 Task:  Click on  Soccer In the  Soccer League click on  Pick Sheet Your name Josephine Rodriguez Team name Minnesota United and  Email softage.1@softage.net Game 1 Montreal Game 2 NYFC Game 3 Orlando City Game 4 Houston Game 5 Minnesota United Game 6 San Jose Game 7 Nashville SC Game 8 New England Game 9 Philadelphia Game 10 DC United Game 11 Toronto FC Game 12 Inter Milan Game 13 Austin Game 14 LA Galaxy Game 15 Vancouver Game16 Seattle In Tie Breaker choose Minnesota United Submit pick sheet
Action: Mouse moved to (591, 481)
Screenshot: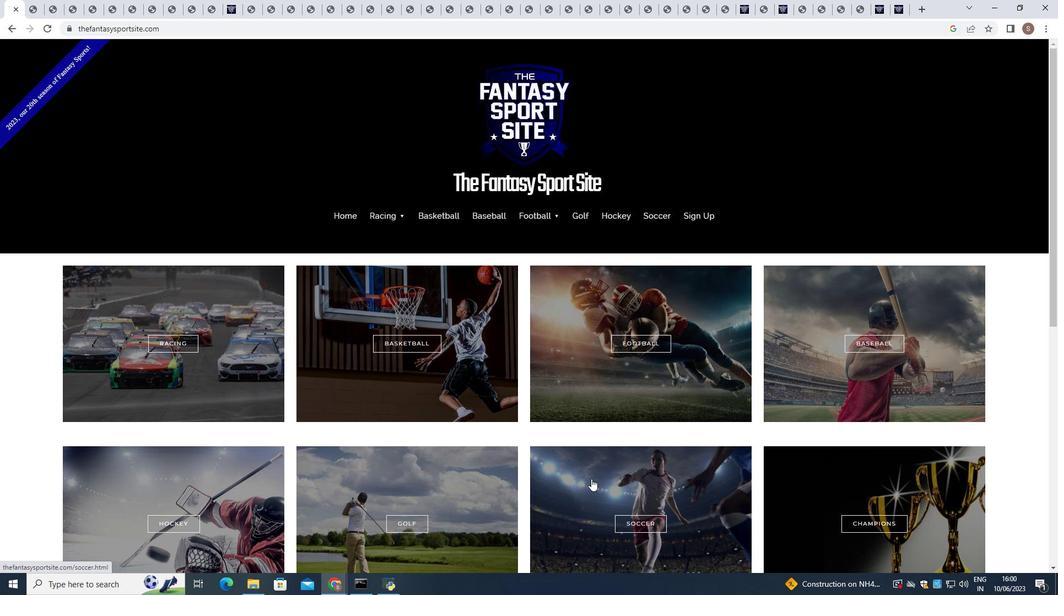 
Action: Mouse pressed left at (591, 481)
Screenshot: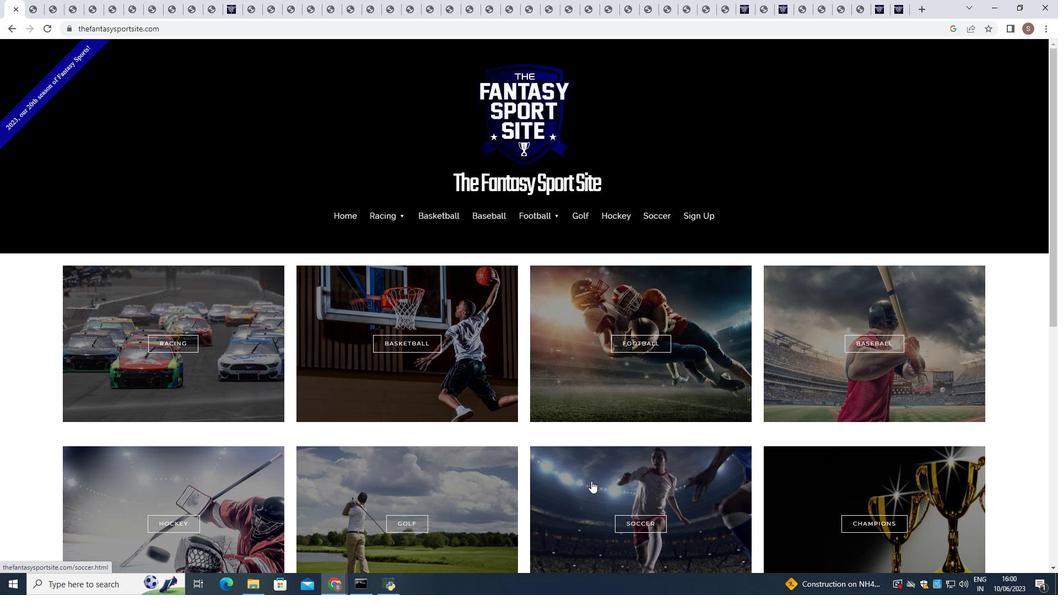 
Action: Mouse moved to (560, 399)
Screenshot: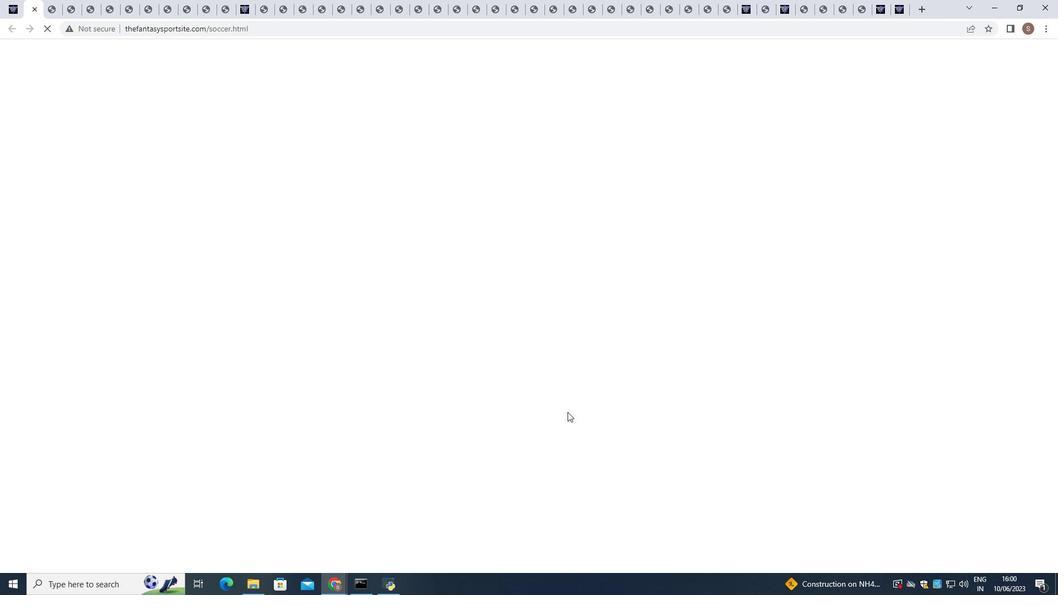 
Action: Mouse scrolled (560, 399) with delta (0, 0)
Screenshot: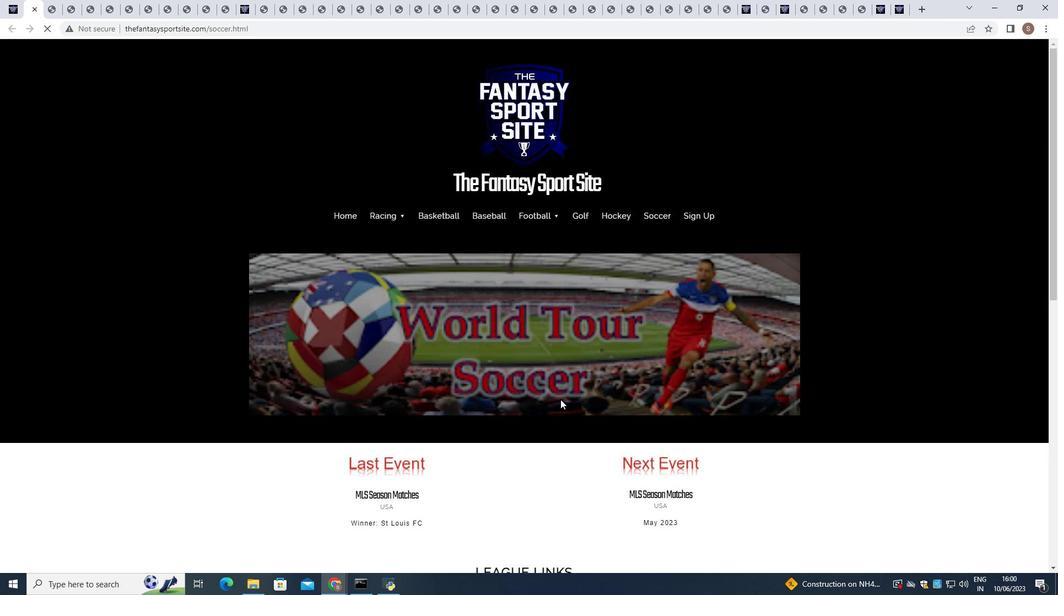 
Action: Mouse scrolled (560, 399) with delta (0, 0)
Screenshot: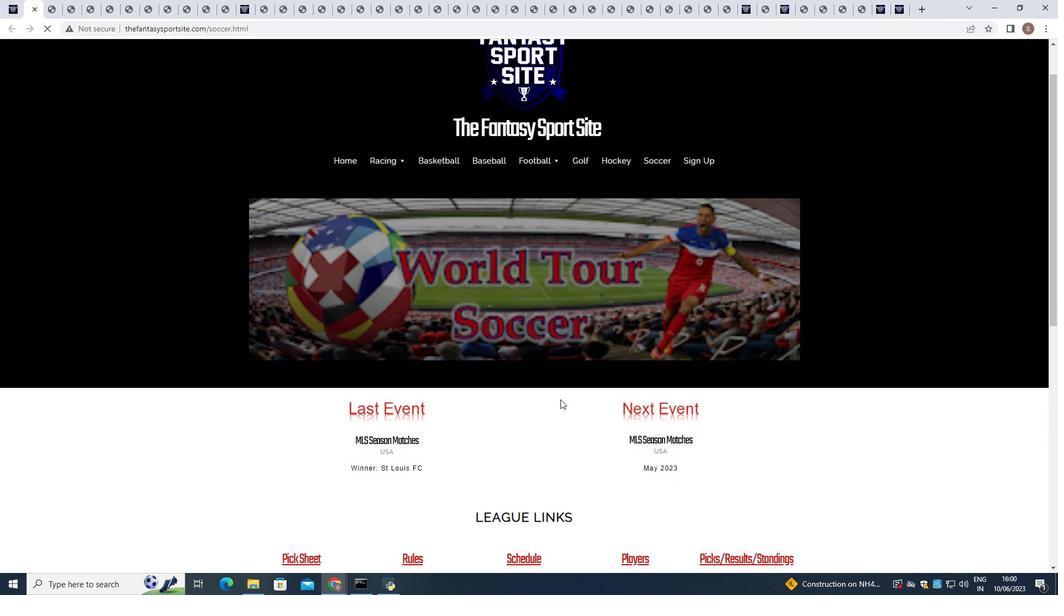 
Action: Mouse scrolled (560, 399) with delta (0, 0)
Screenshot: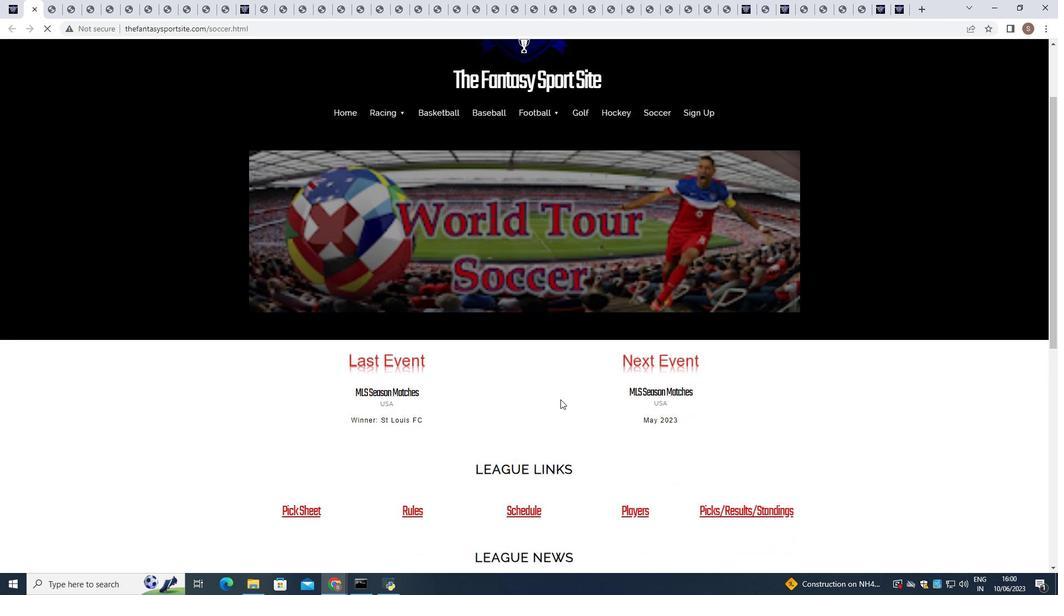 
Action: Mouse moved to (302, 444)
Screenshot: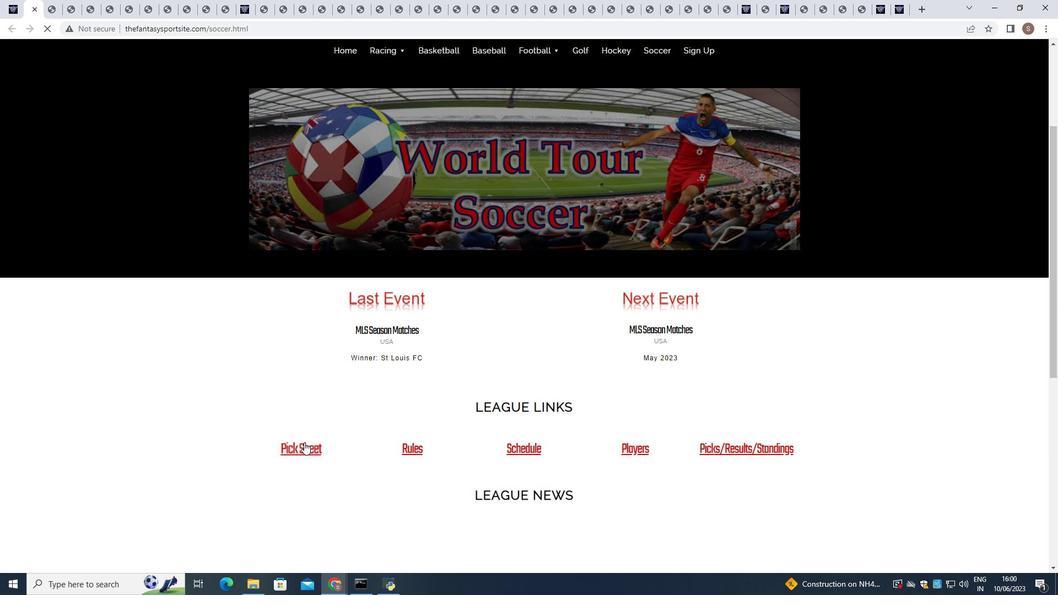 
Action: Mouse pressed left at (302, 444)
Screenshot: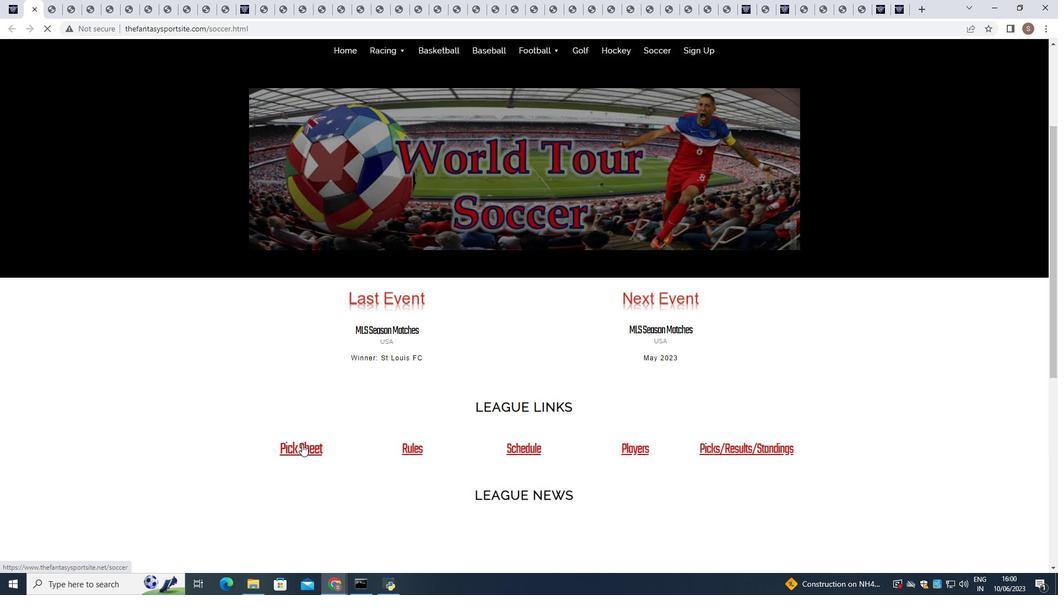 
Action: Mouse moved to (393, 427)
Screenshot: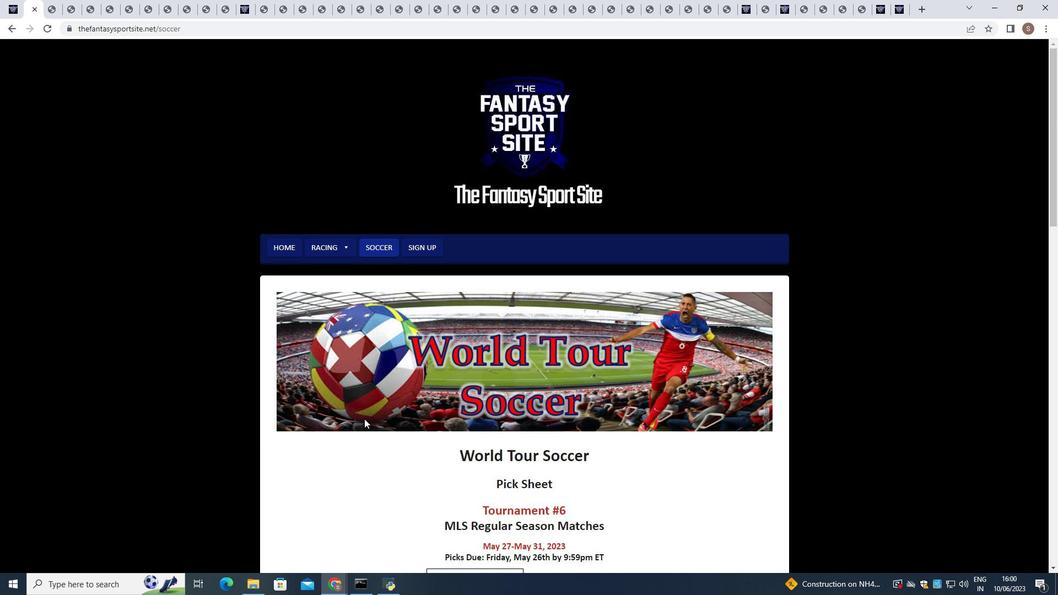 
Action: Mouse scrolled (393, 427) with delta (0, 0)
Screenshot: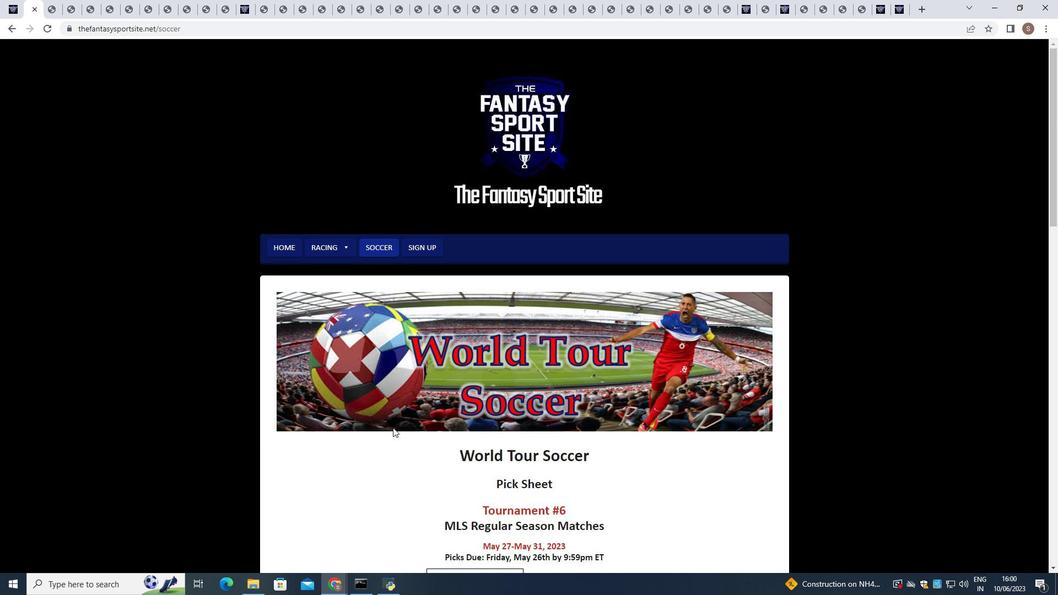 
Action: Mouse scrolled (393, 427) with delta (0, 0)
Screenshot: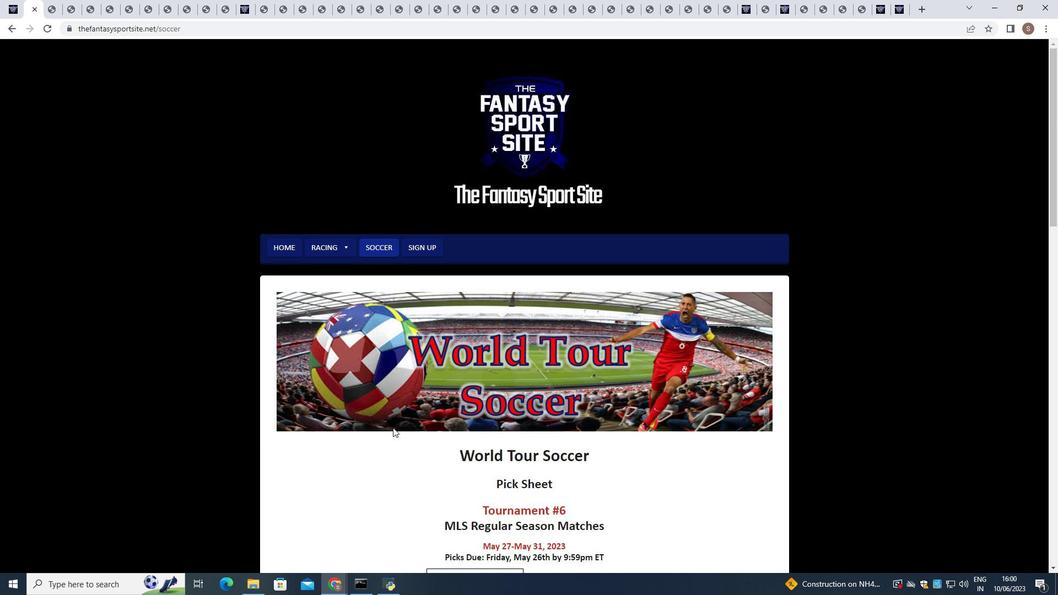 
Action: Mouse moved to (393, 429)
Screenshot: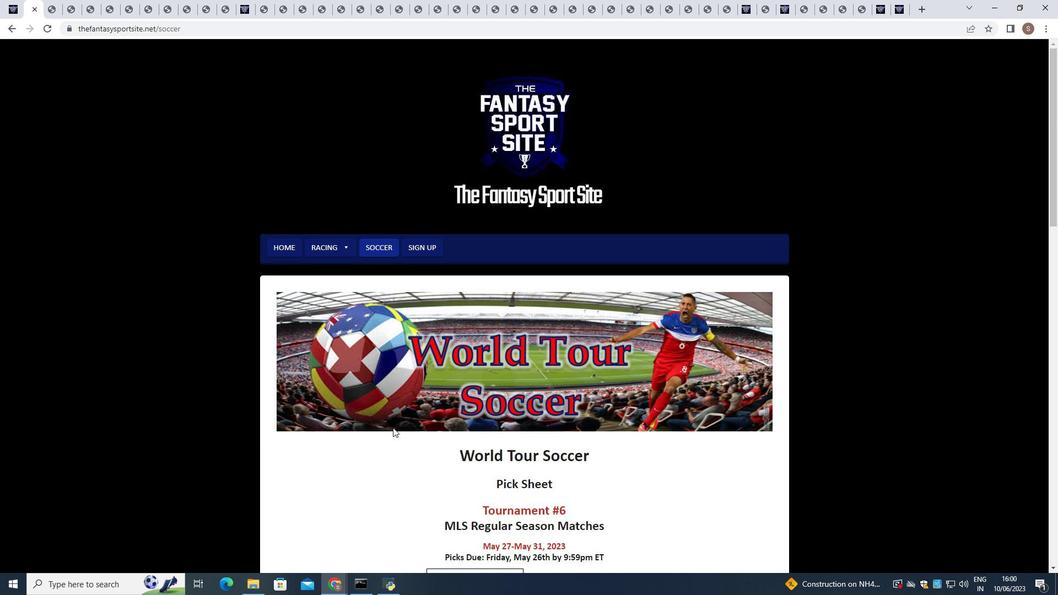 
Action: Mouse scrolled (393, 428) with delta (0, 0)
Screenshot: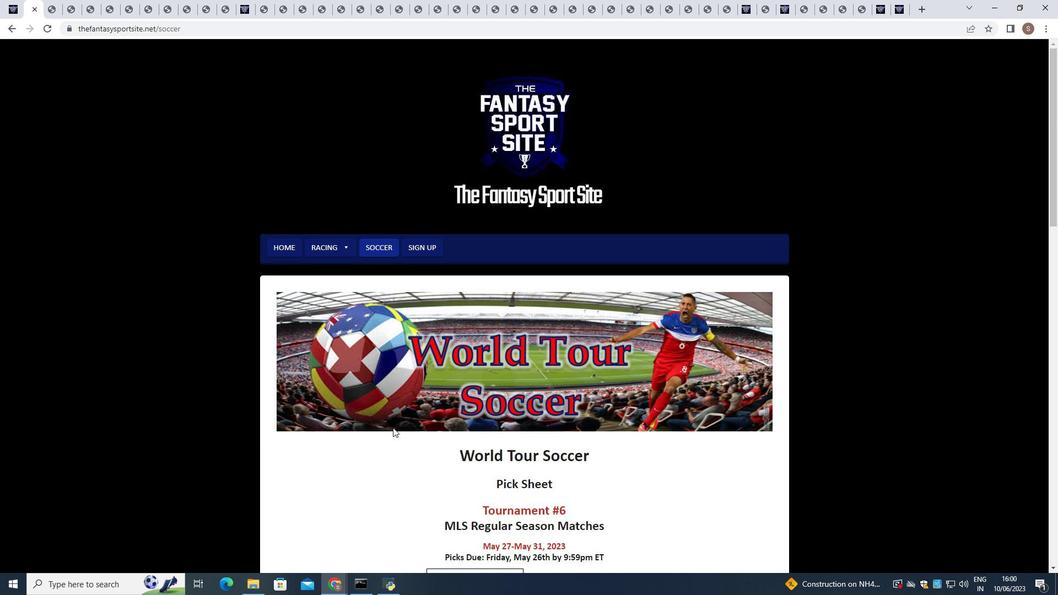 
Action: Mouse scrolled (393, 428) with delta (0, 0)
Screenshot: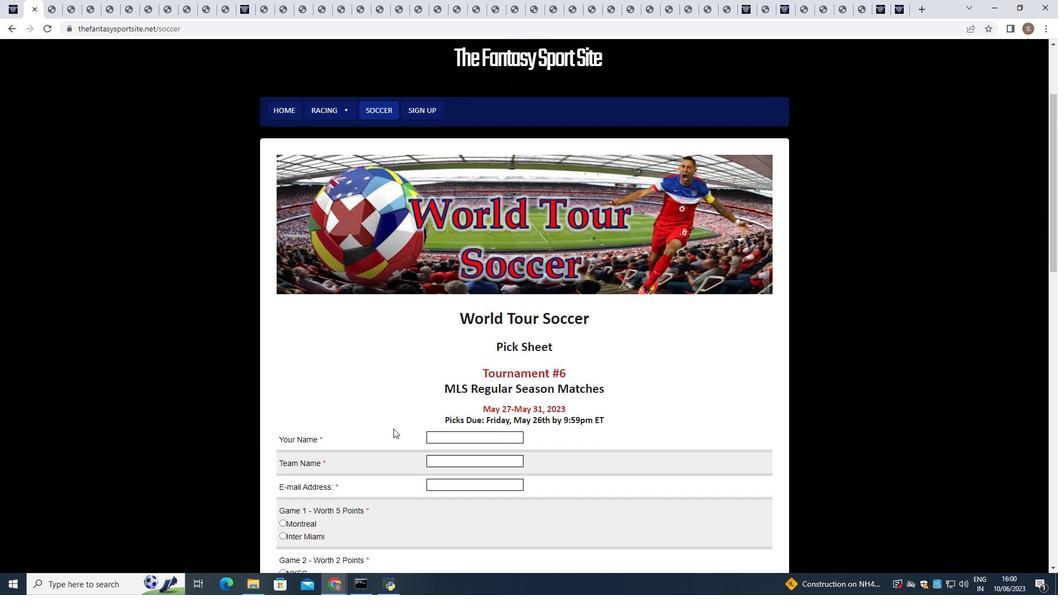 
Action: Mouse moved to (472, 354)
Screenshot: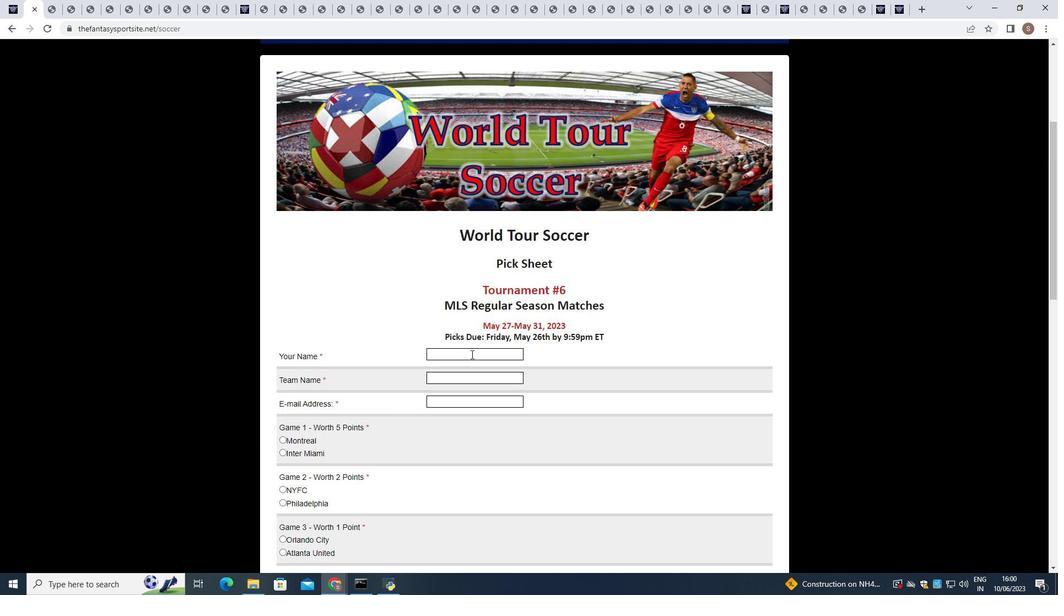 
Action: Mouse pressed left at (472, 354)
Screenshot: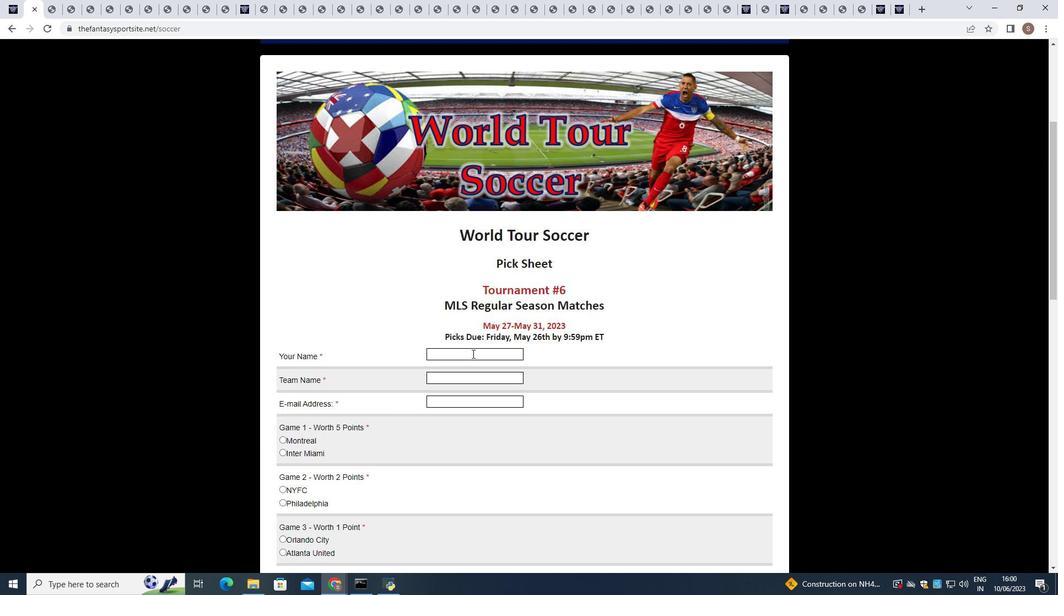 
Action: Key pressed <Key.shift>Josephine<Key.space><Key.shift>Rodriguez
Screenshot: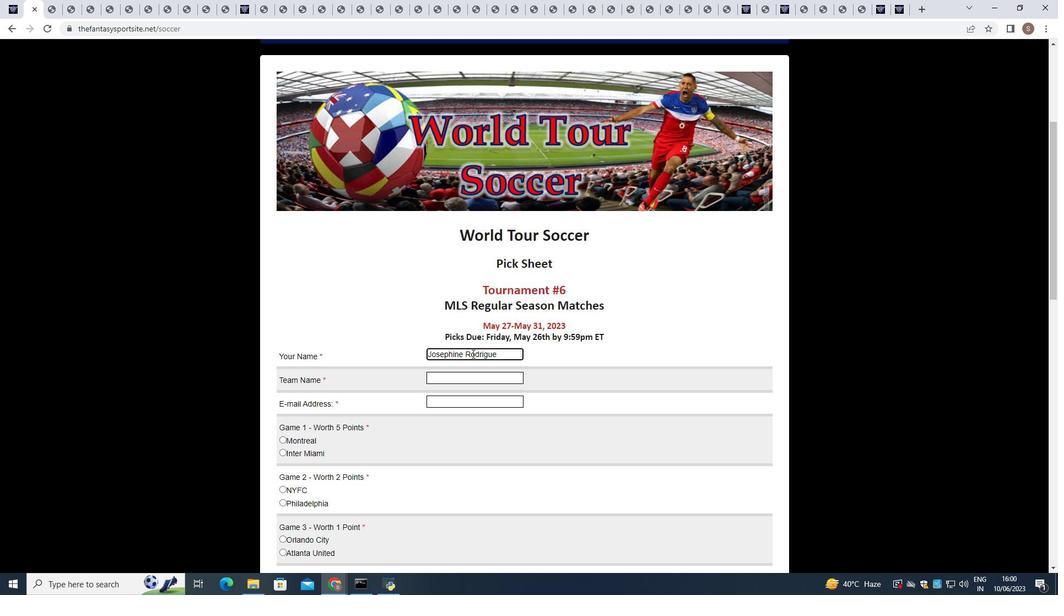 
Action: Mouse moved to (472, 376)
Screenshot: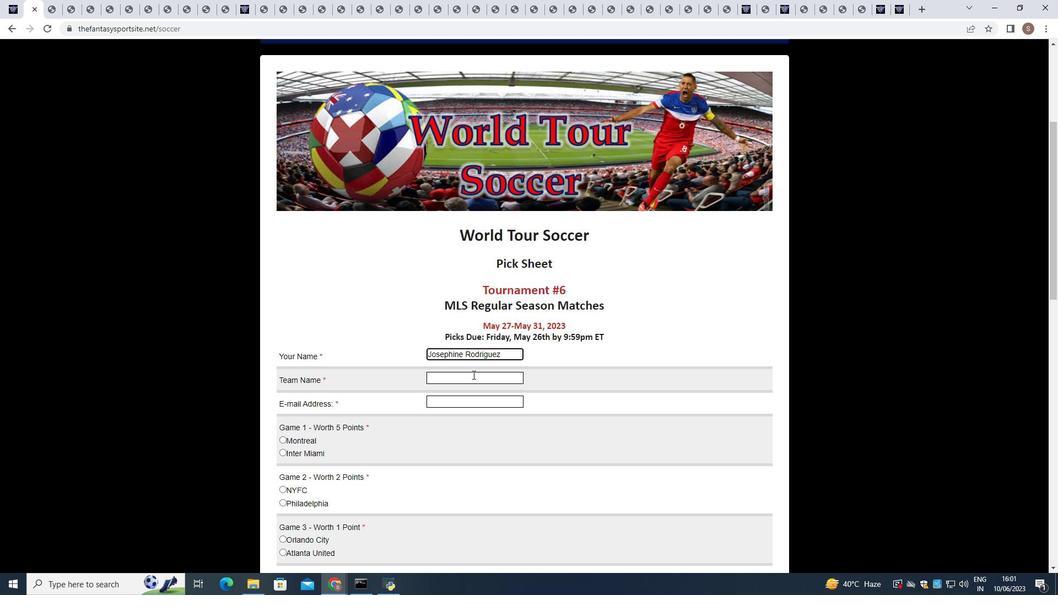 
Action: Mouse pressed left at (472, 376)
Screenshot: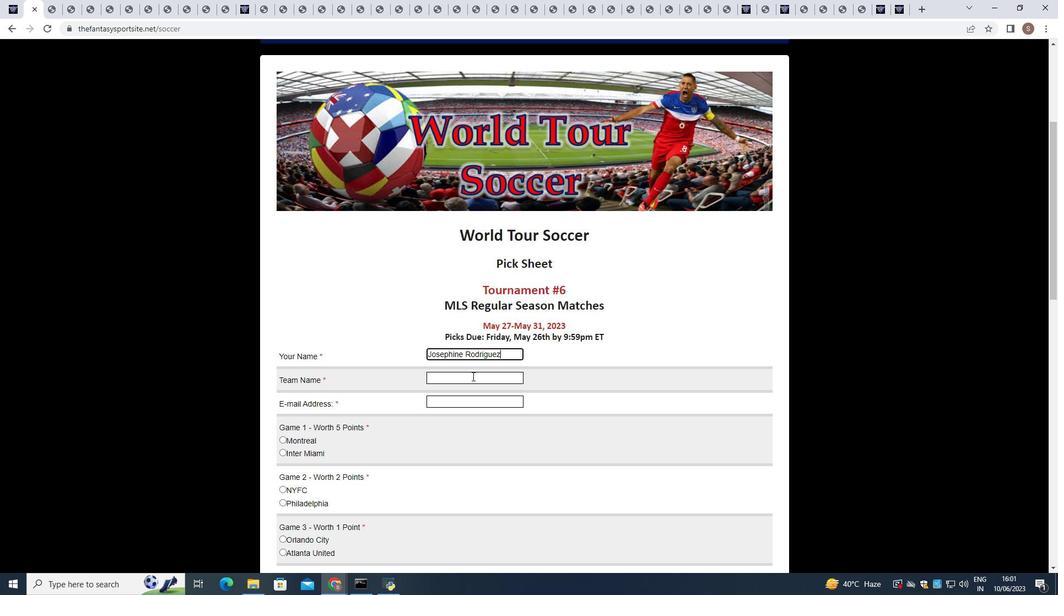 
Action: Key pressed <Key.shift>Minnesota<Key.space>
Screenshot: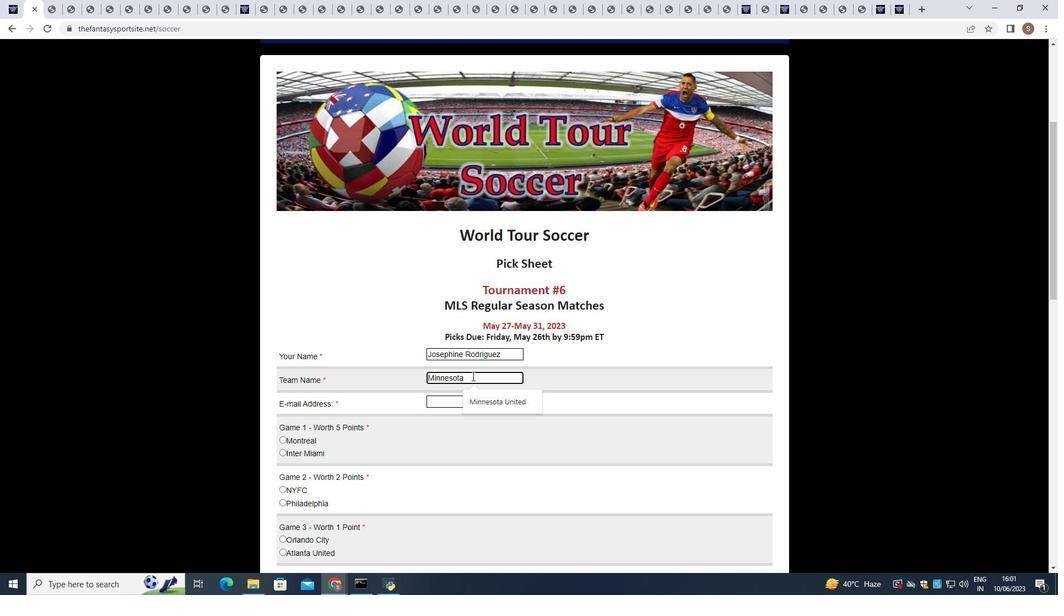
Action: Mouse moved to (474, 406)
Screenshot: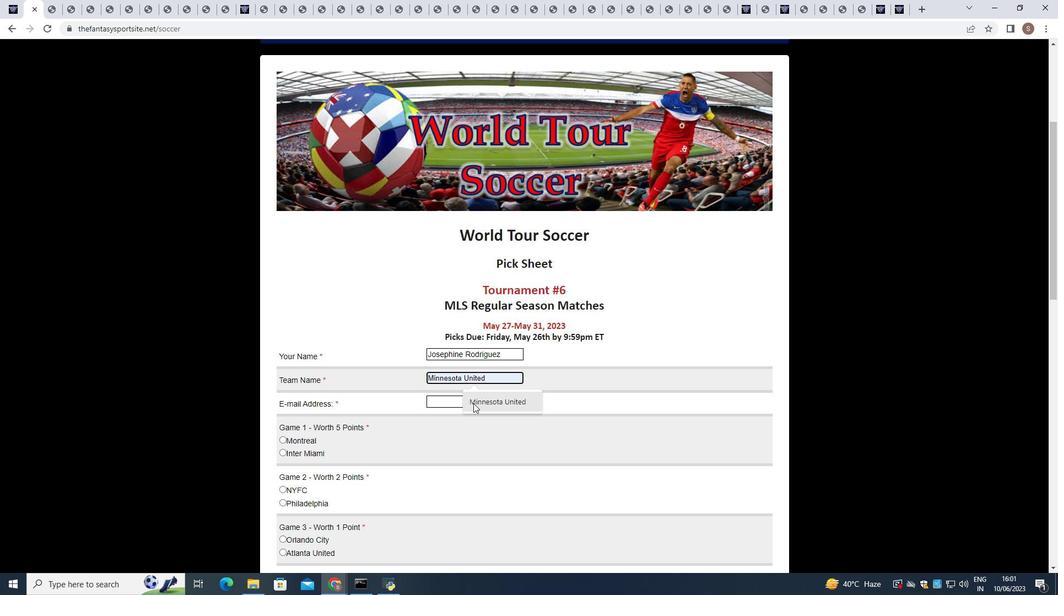 
Action: Mouse pressed left at (474, 406)
Screenshot: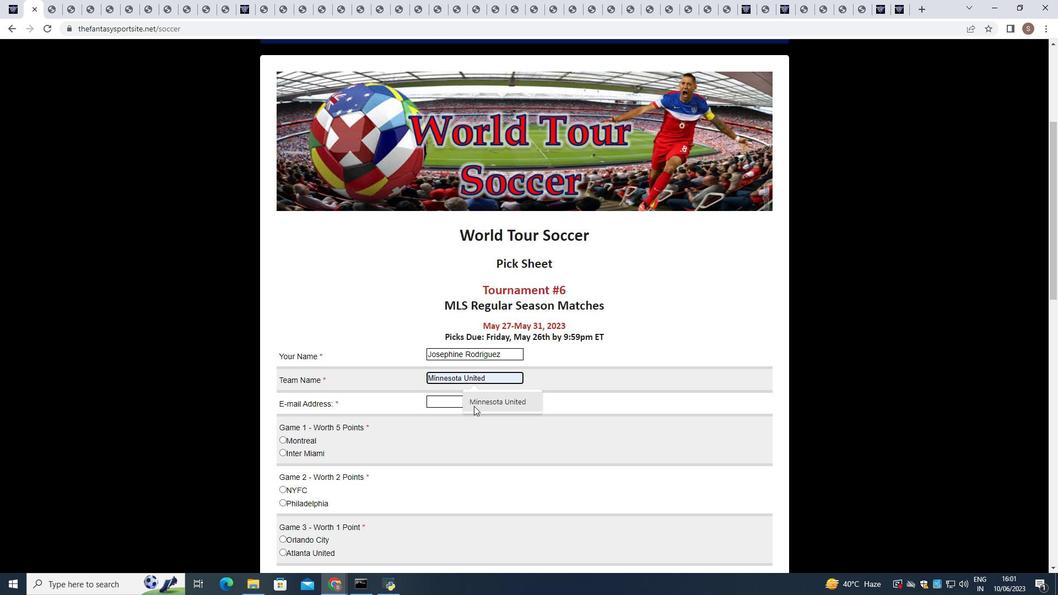 
Action: Mouse moved to (475, 403)
Screenshot: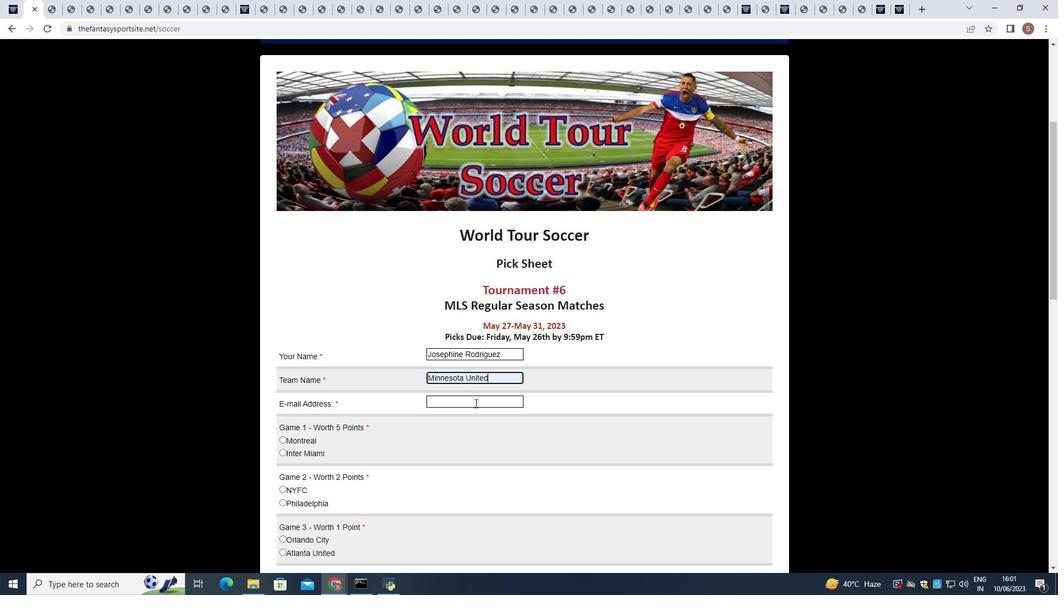
Action: Mouse pressed left at (475, 403)
Screenshot: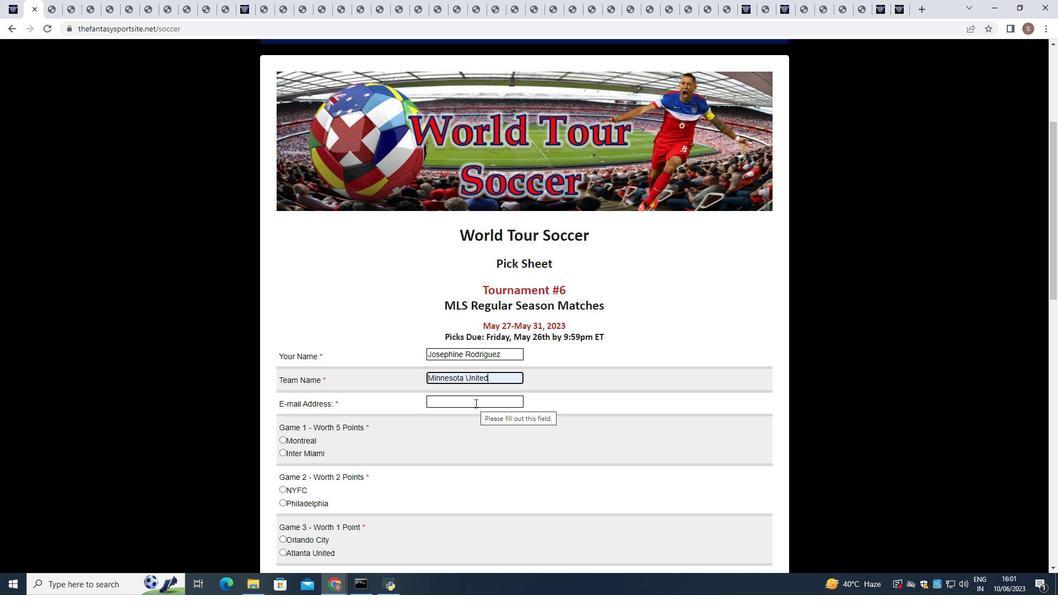 
Action: Key pressed softage.1
Screenshot: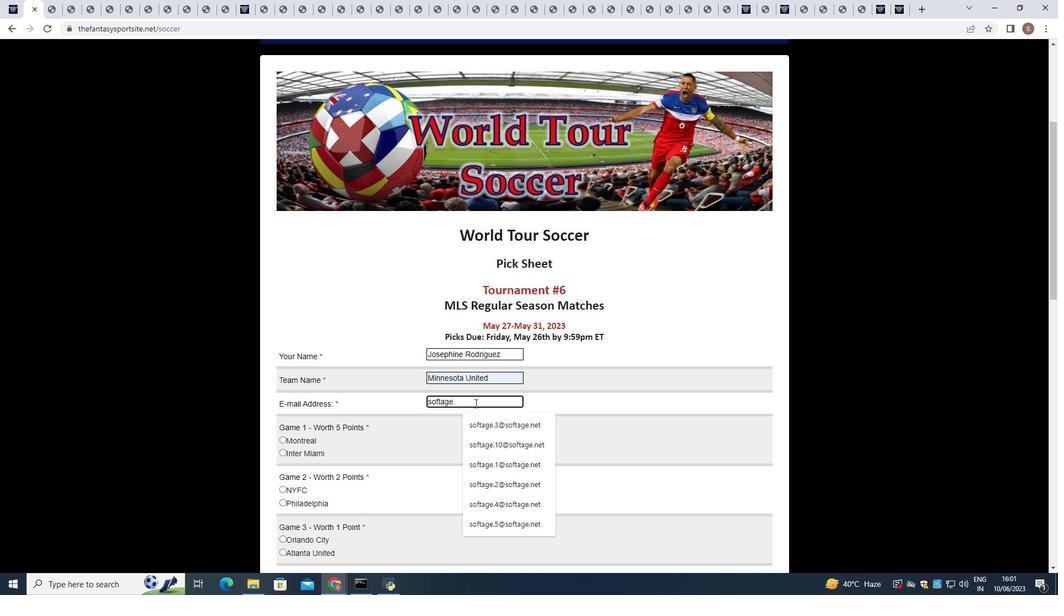 
Action: Mouse moved to (494, 448)
Screenshot: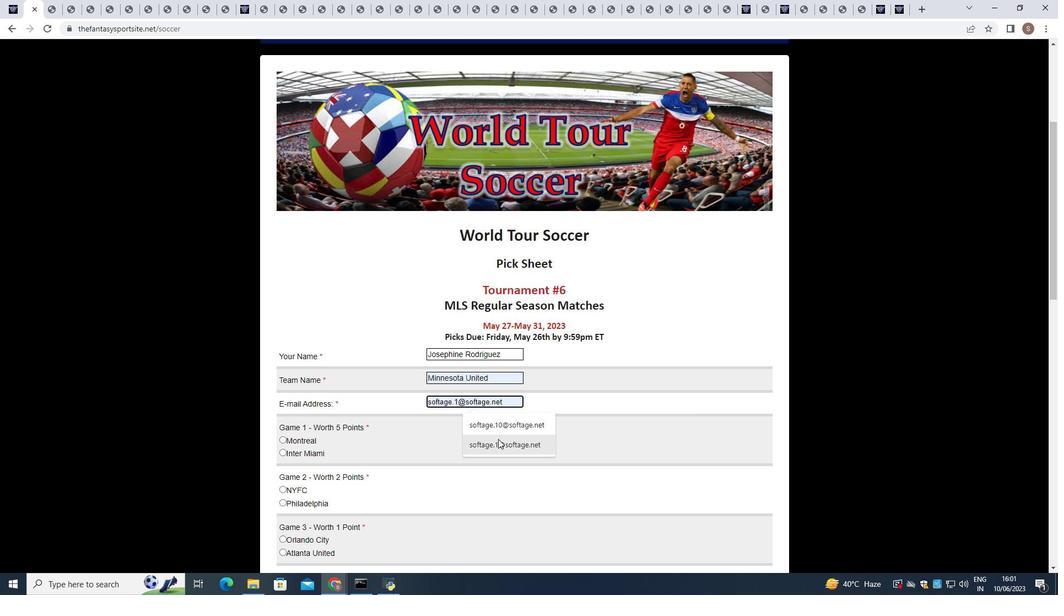 
Action: Mouse pressed left at (494, 448)
Screenshot: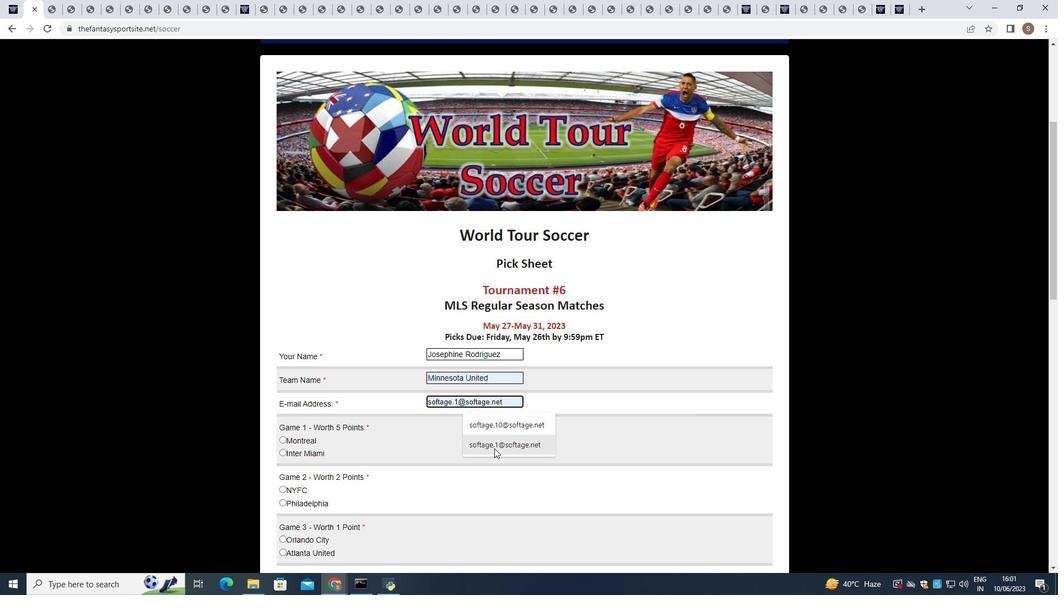 
Action: Mouse moved to (283, 441)
Screenshot: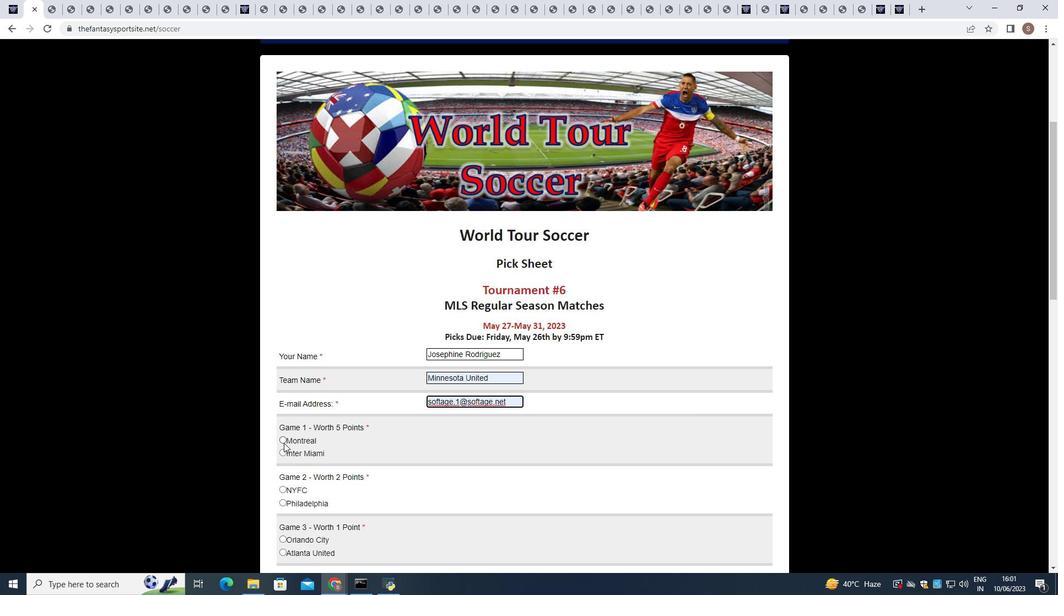 
Action: Mouse pressed left at (283, 441)
Screenshot: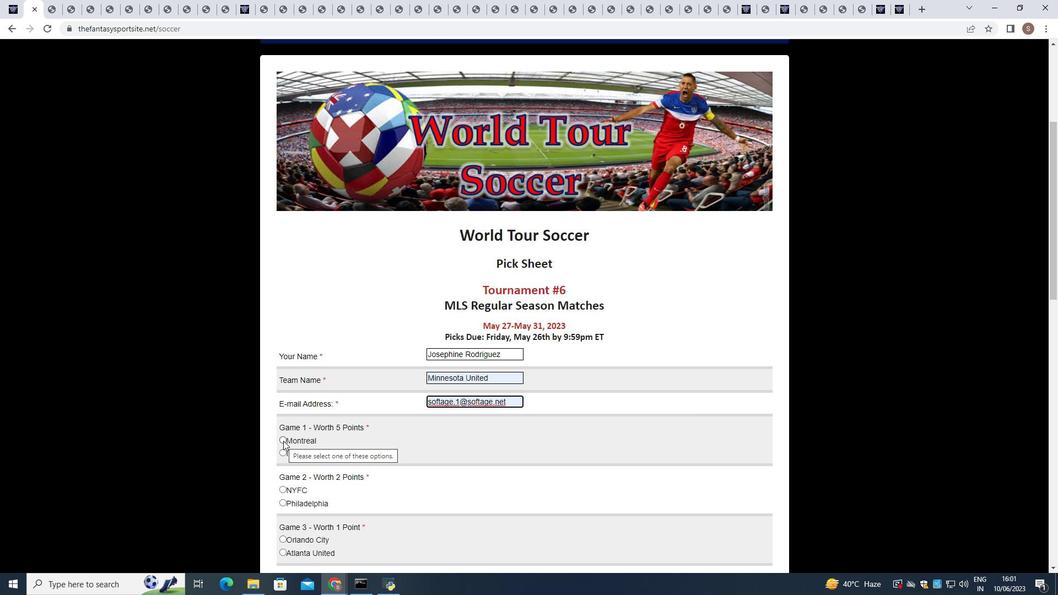 
Action: Mouse moved to (283, 489)
Screenshot: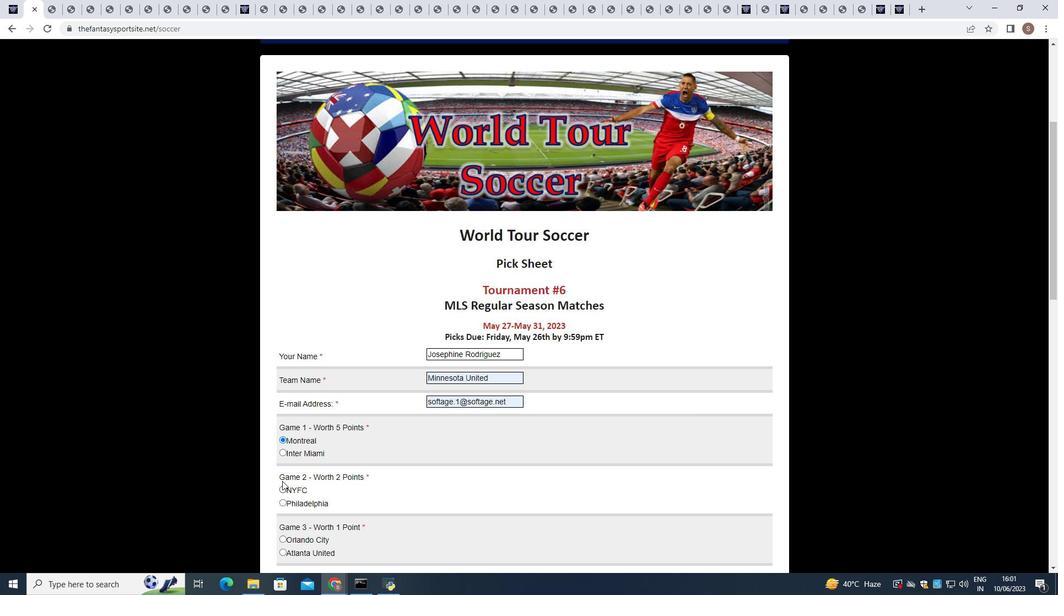 
Action: Mouse pressed left at (283, 489)
Screenshot: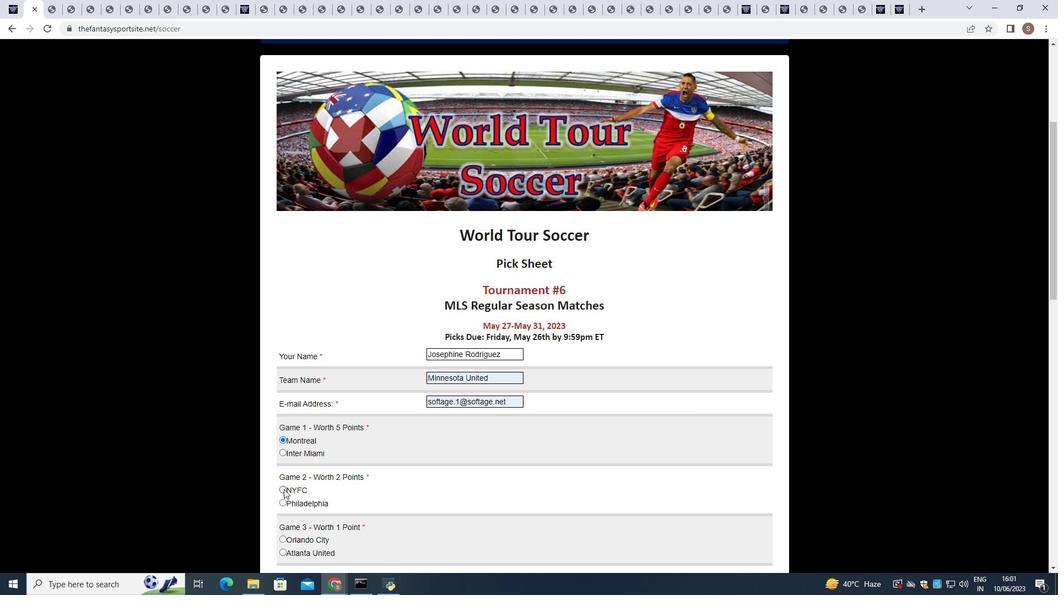 
Action: Mouse moved to (283, 540)
Screenshot: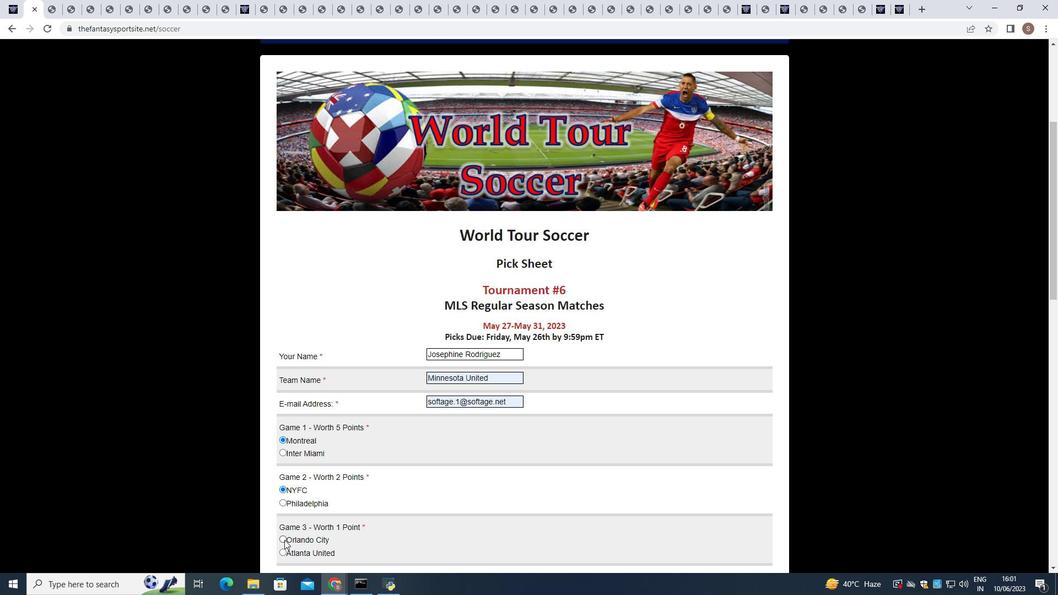 
Action: Mouse pressed left at (283, 540)
Screenshot: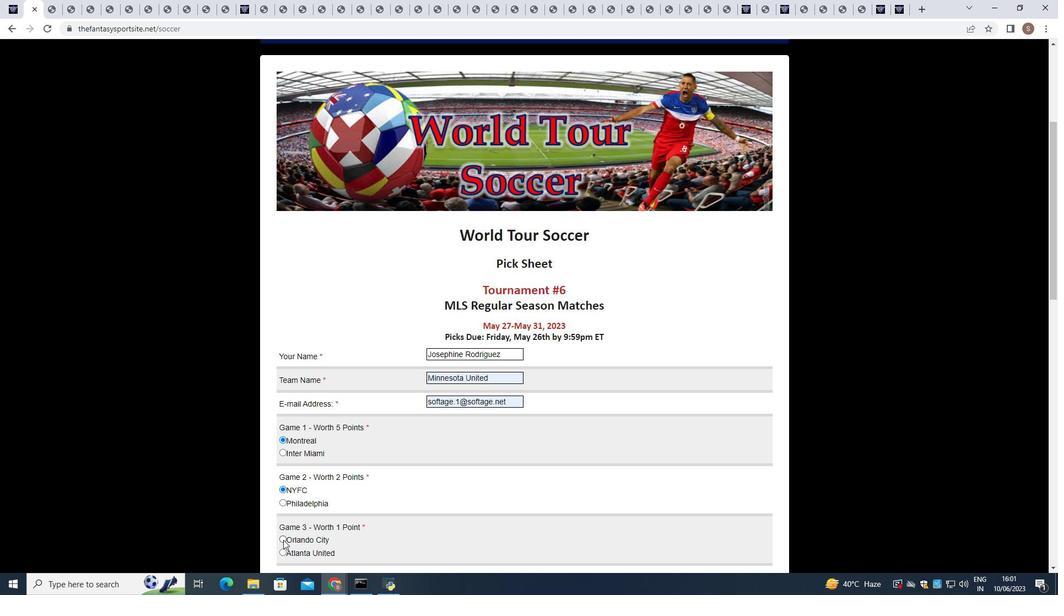 
Action: Mouse moved to (308, 521)
Screenshot: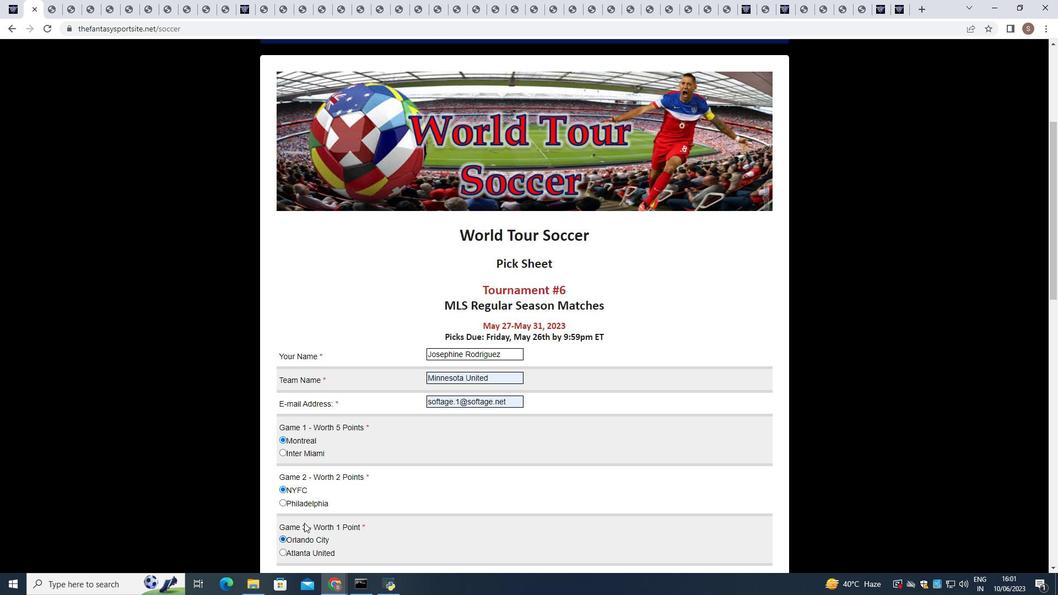 
Action: Mouse scrolled (308, 520) with delta (0, 0)
Screenshot: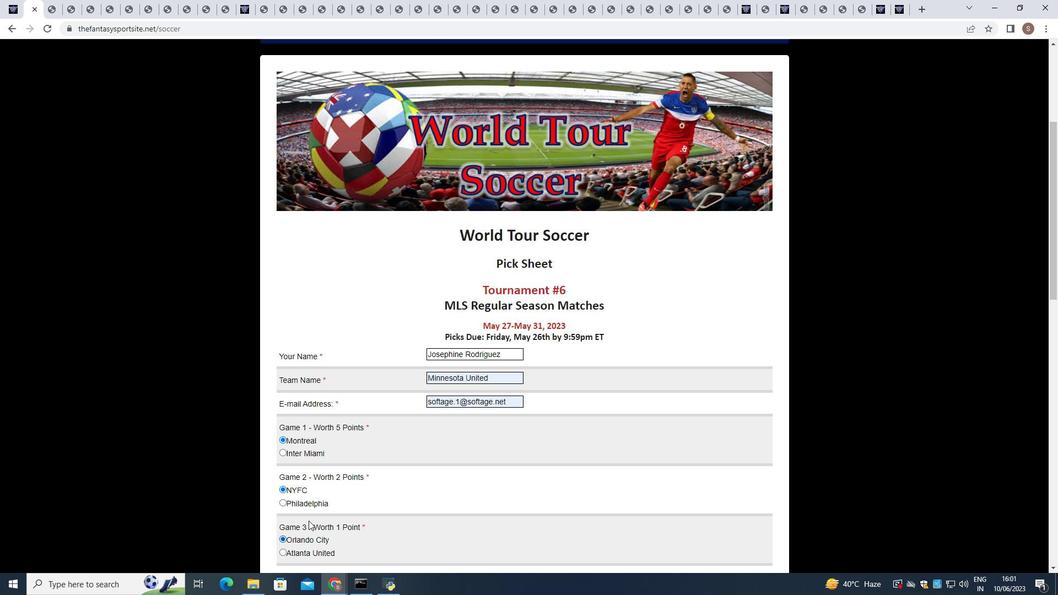 
Action: Mouse scrolled (308, 520) with delta (0, 0)
Screenshot: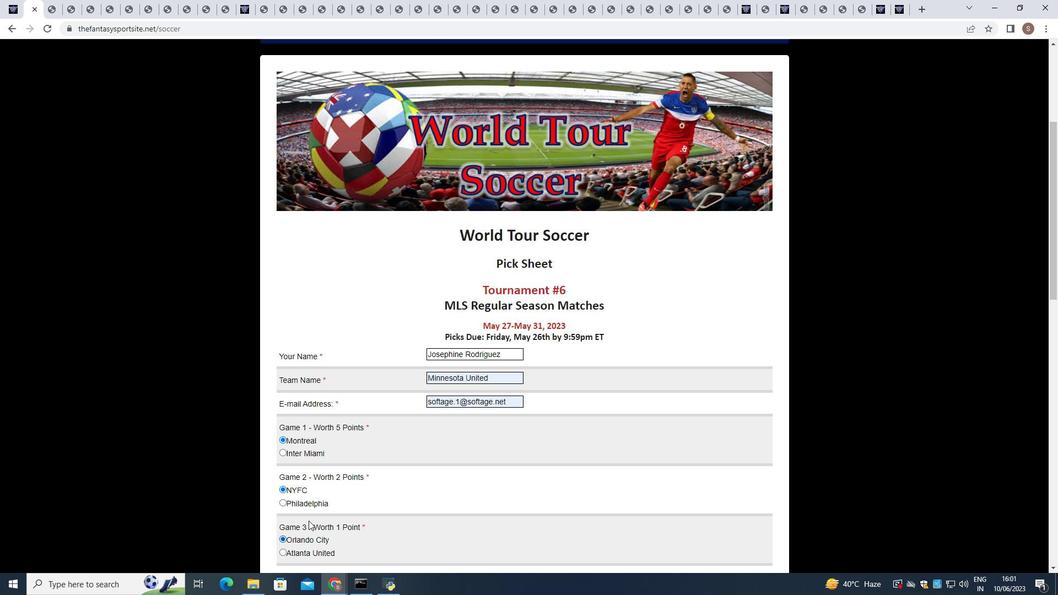 
Action: Mouse scrolled (308, 520) with delta (0, 0)
Screenshot: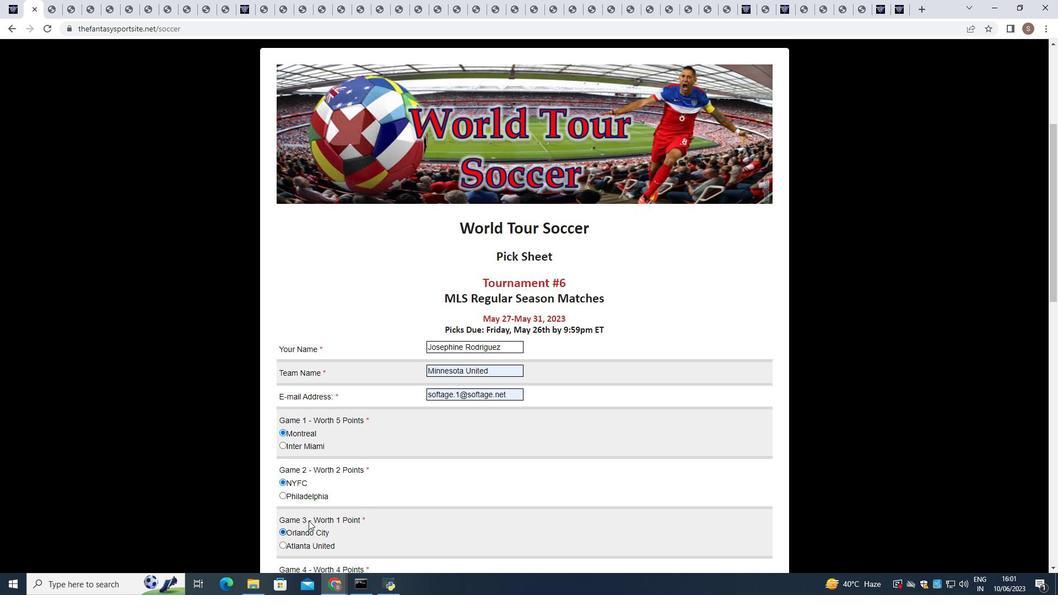 
Action: Mouse scrolled (308, 520) with delta (0, 0)
Screenshot: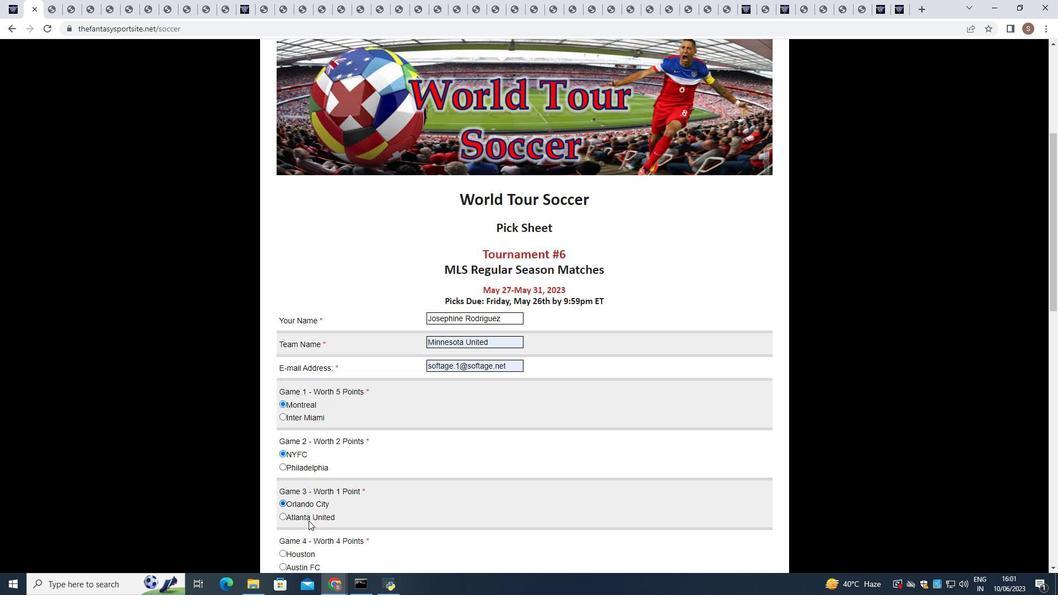 
Action: Mouse scrolled (308, 520) with delta (0, 0)
Screenshot: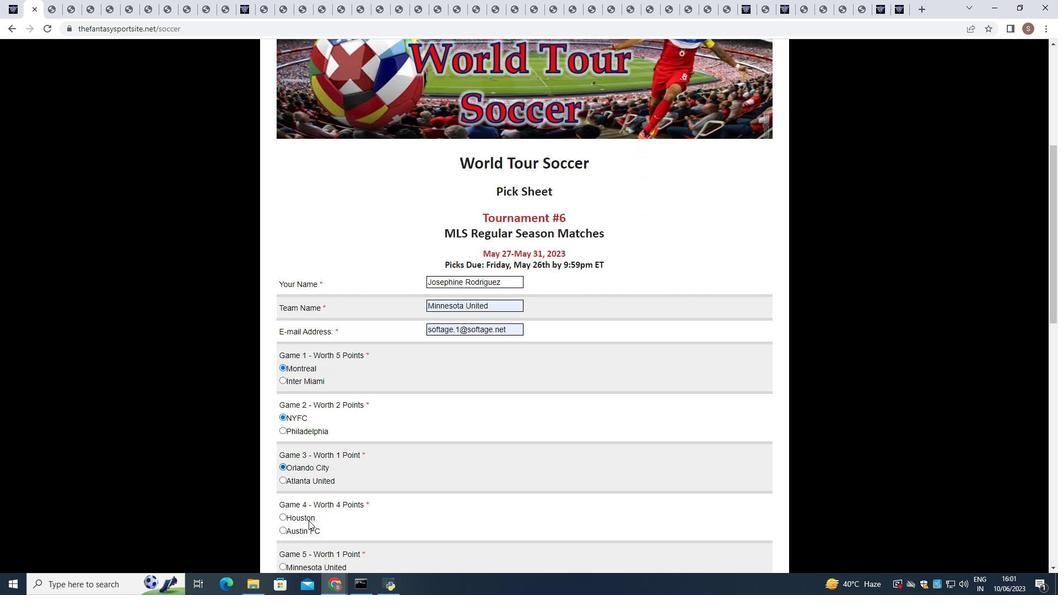 
Action: Mouse scrolled (308, 520) with delta (0, 0)
Screenshot: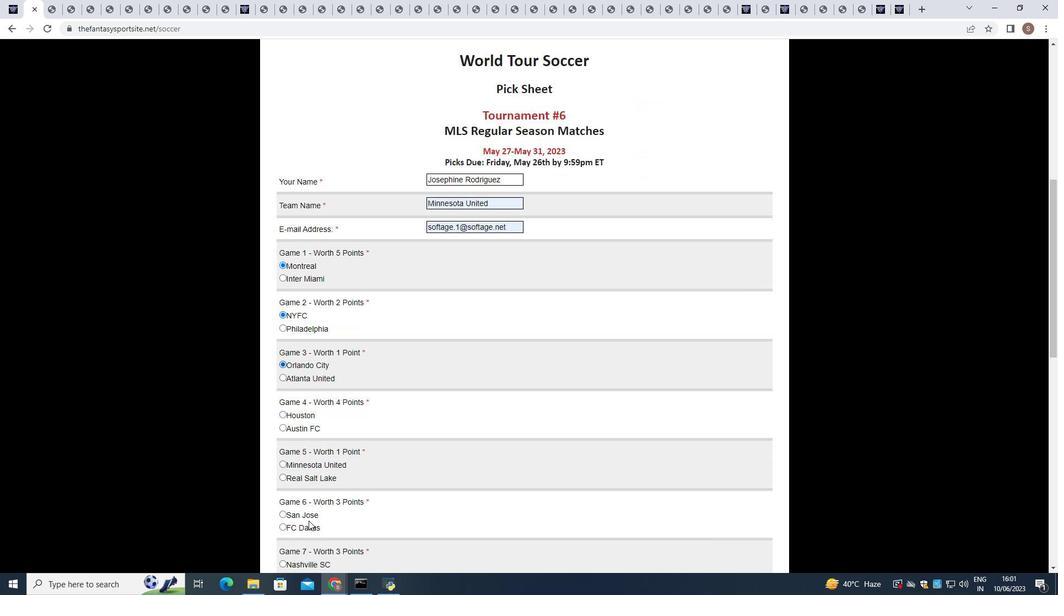 
Action: Mouse scrolled (308, 520) with delta (0, 0)
Screenshot: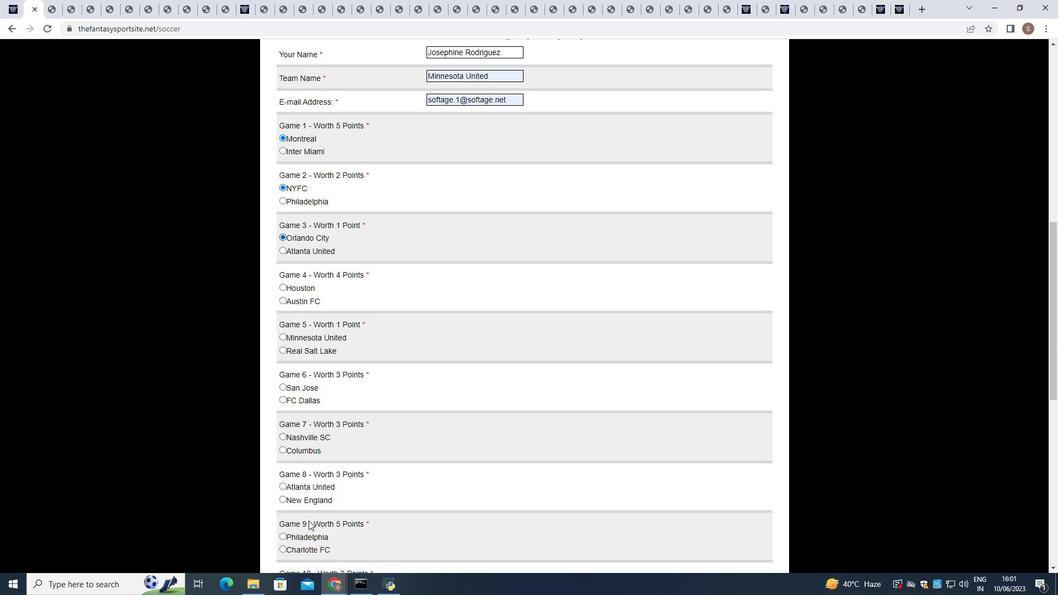 
Action: Mouse moved to (280, 202)
Screenshot: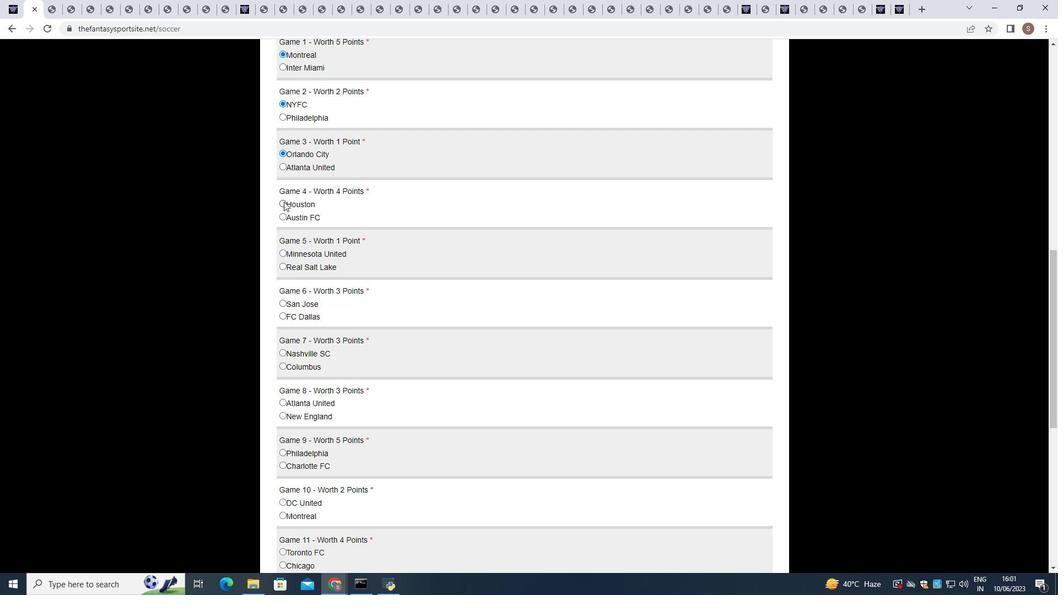
Action: Mouse pressed left at (280, 202)
Screenshot: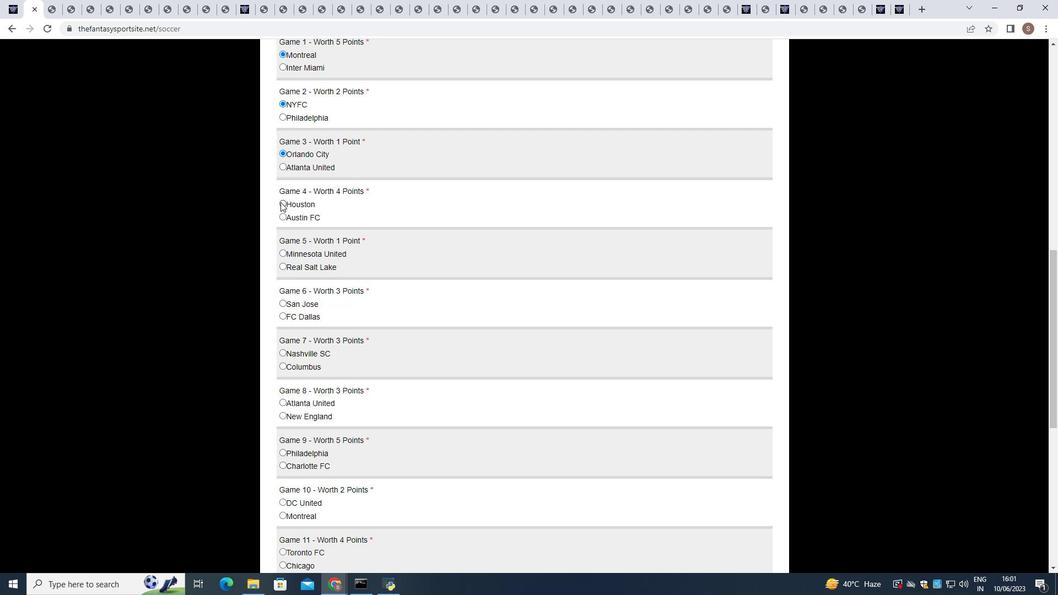 
Action: Mouse moved to (283, 253)
Screenshot: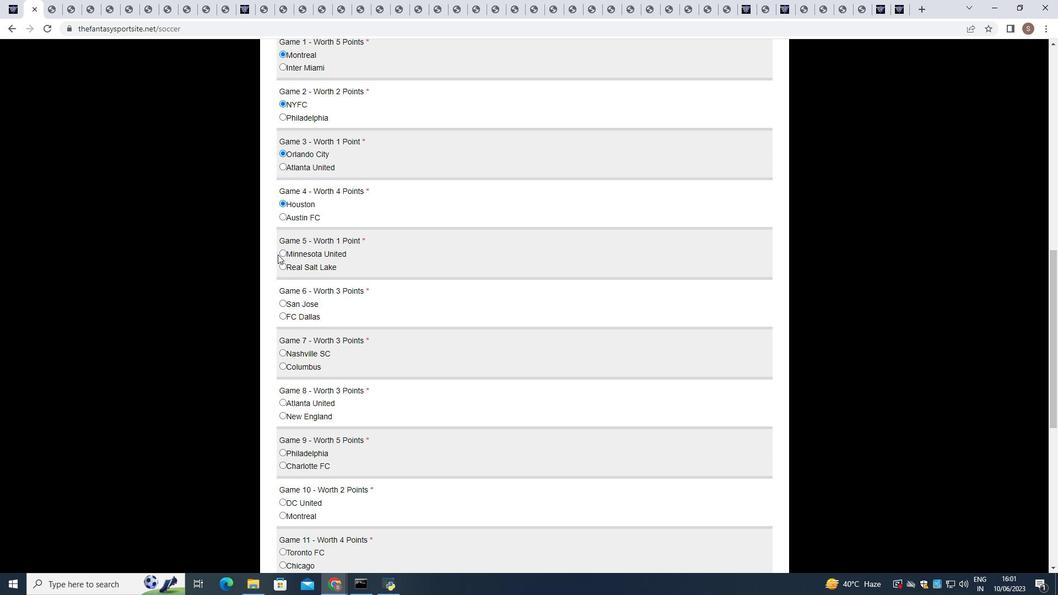 
Action: Mouse pressed left at (283, 253)
Screenshot: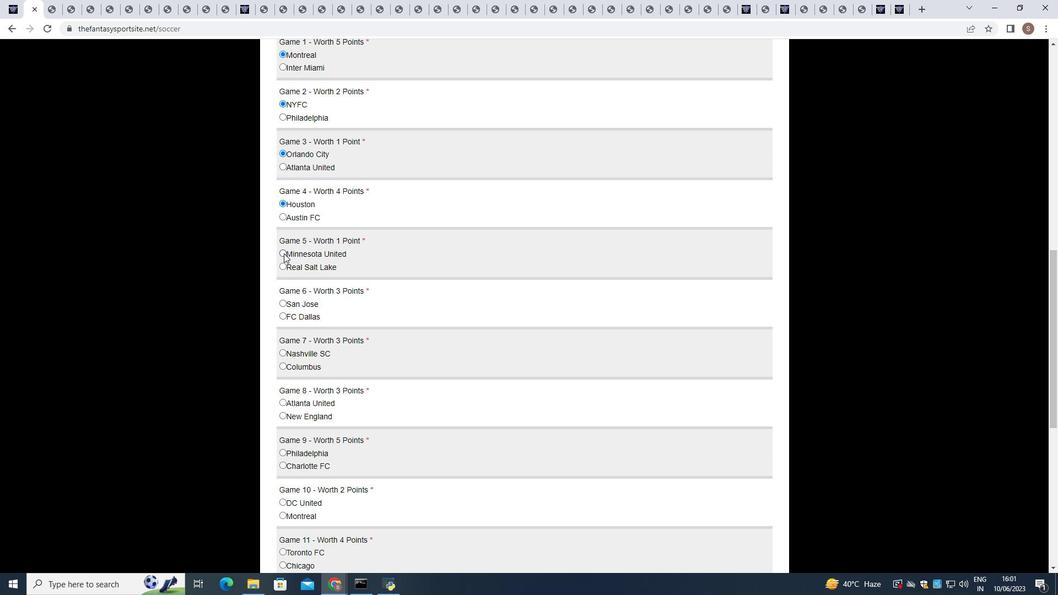 
Action: Mouse moved to (281, 301)
Screenshot: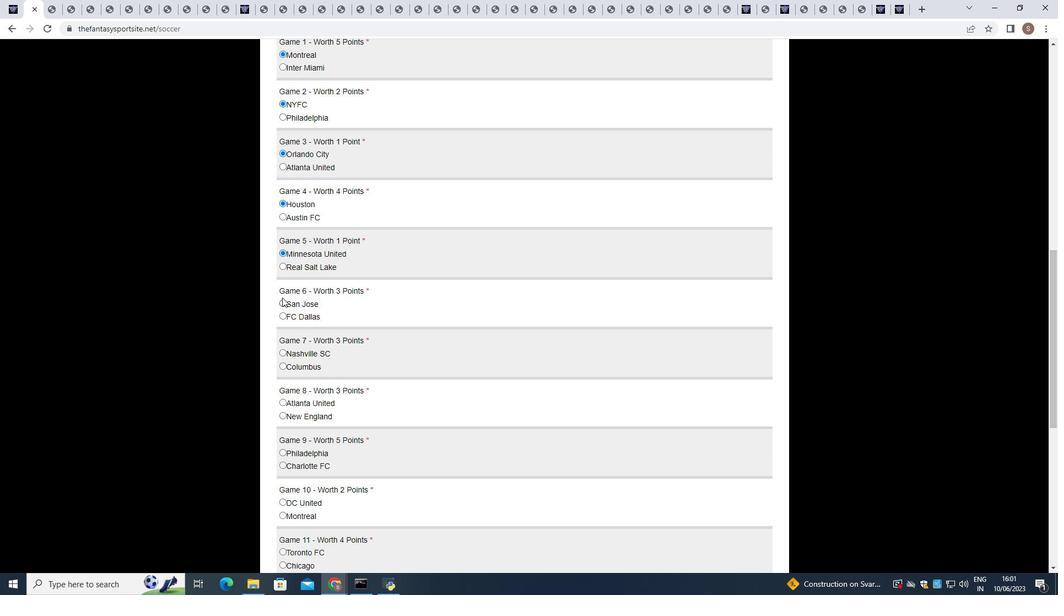 
Action: Mouse pressed left at (281, 301)
Screenshot: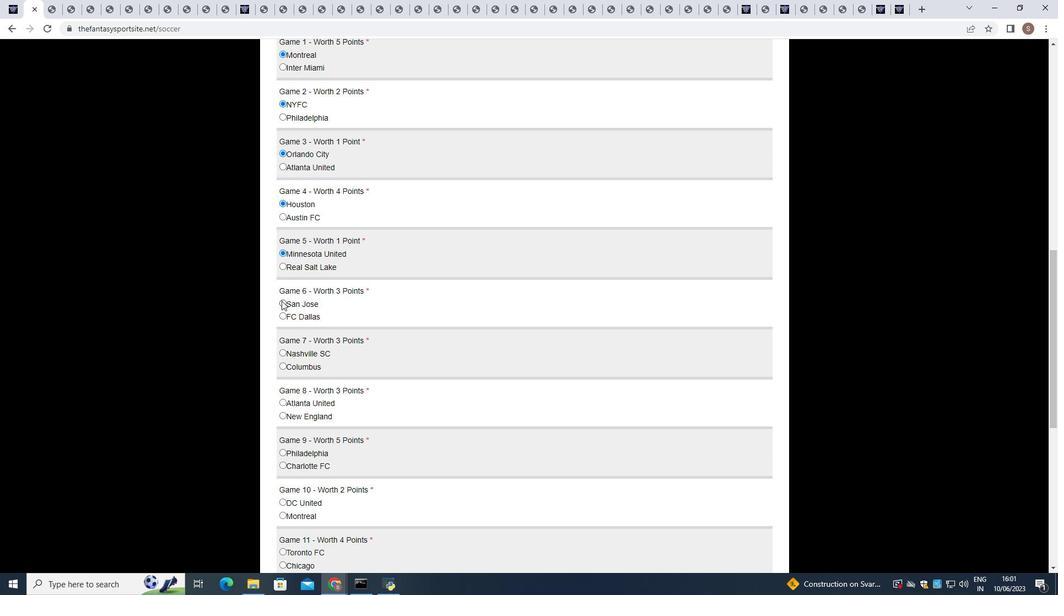 
Action: Mouse moved to (282, 351)
Screenshot: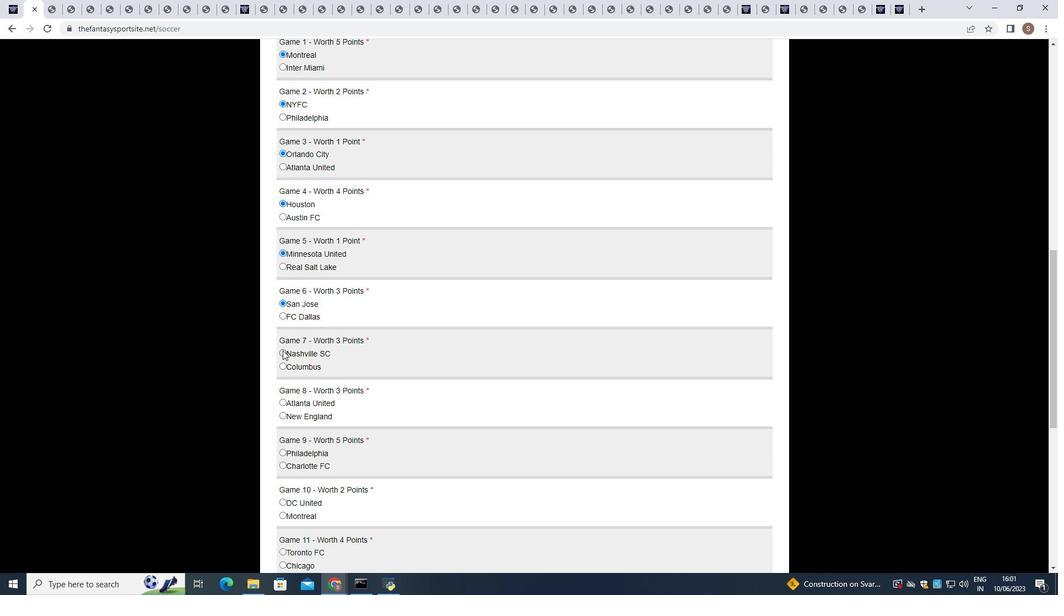 
Action: Mouse pressed left at (282, 351)
Screenshot: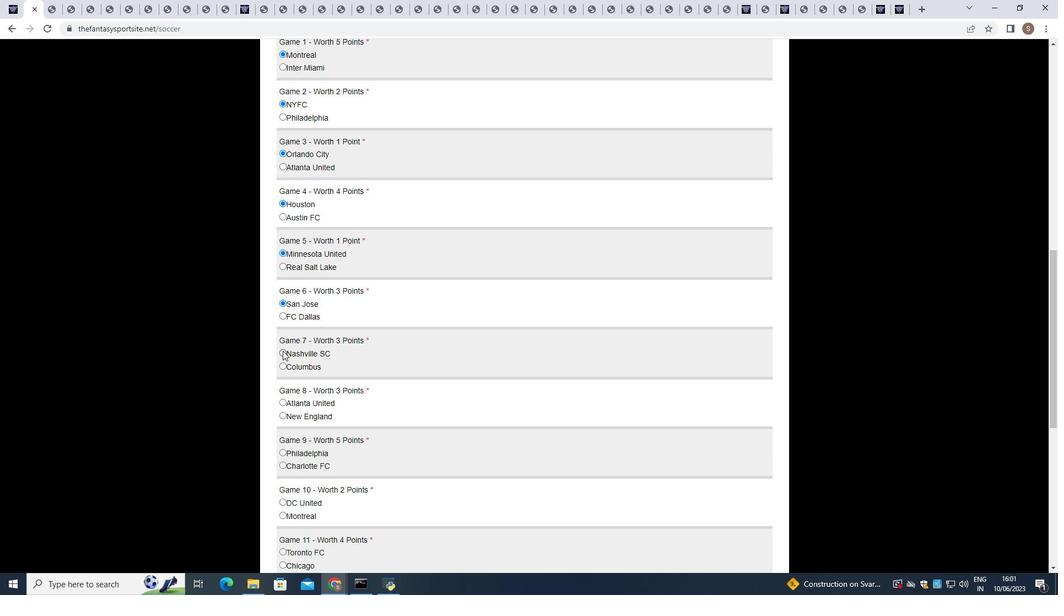 
Action: Mouse moved to (283, 413)
Screenshot: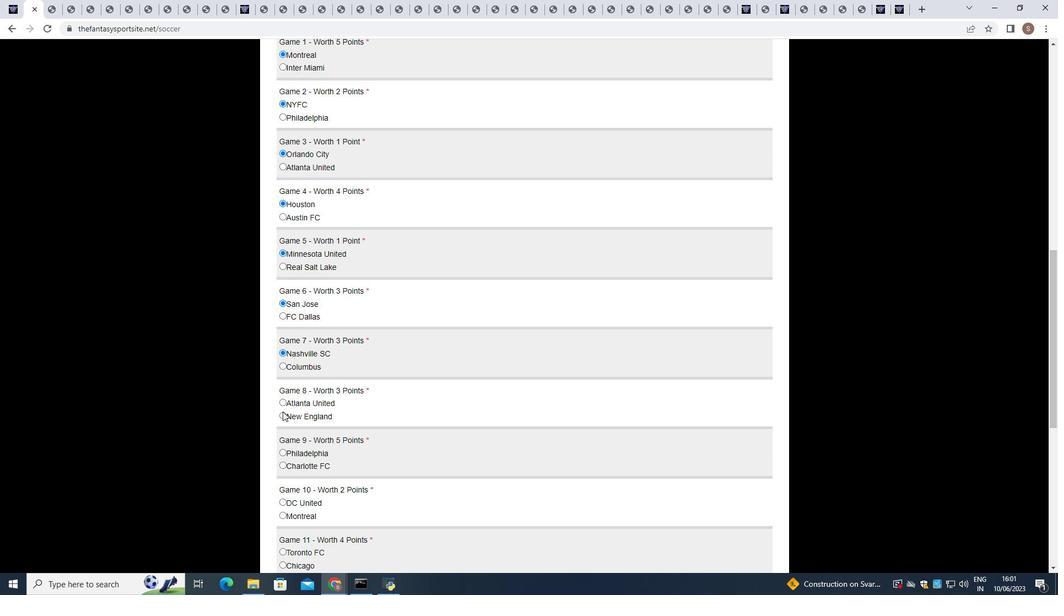 
Action: Mouse pressed left at (283, 413)
Screenshot: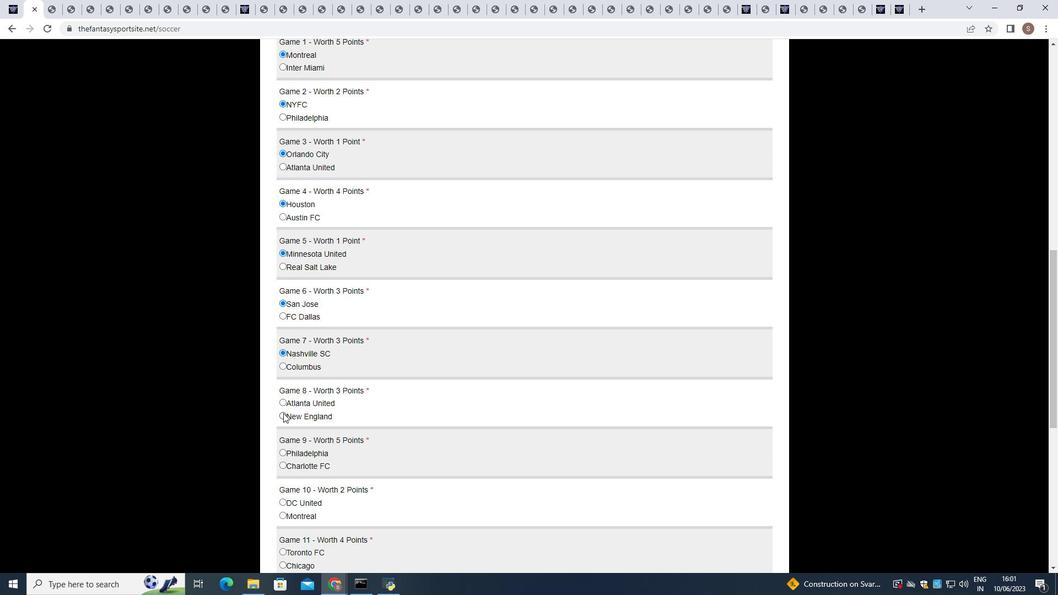 
Action: Mouse moved to (283, 452)
Screenshot: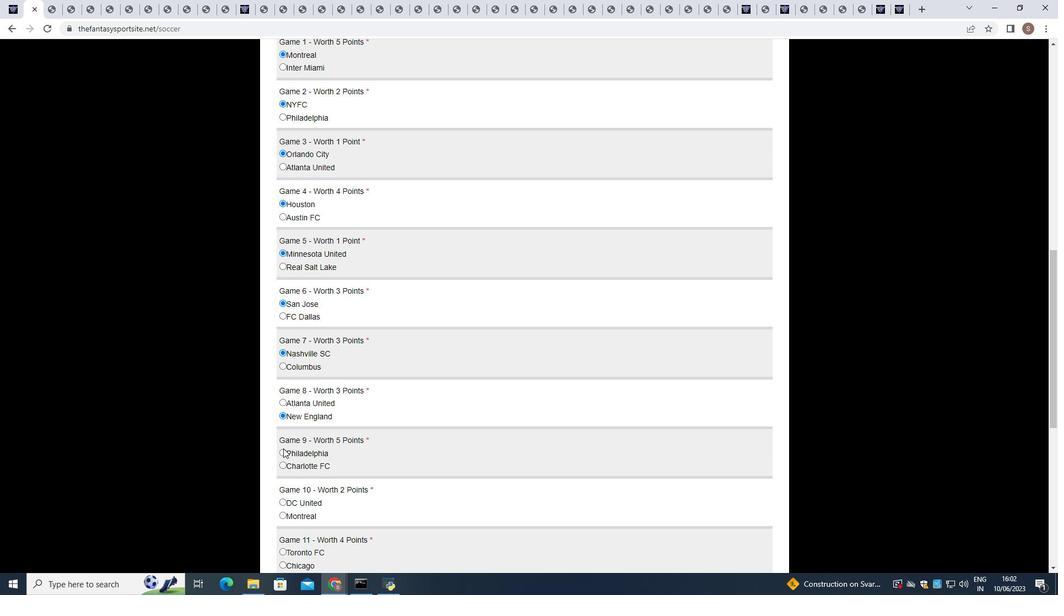 
Action: Mouse pressed left at (283, 452)
Screenshot: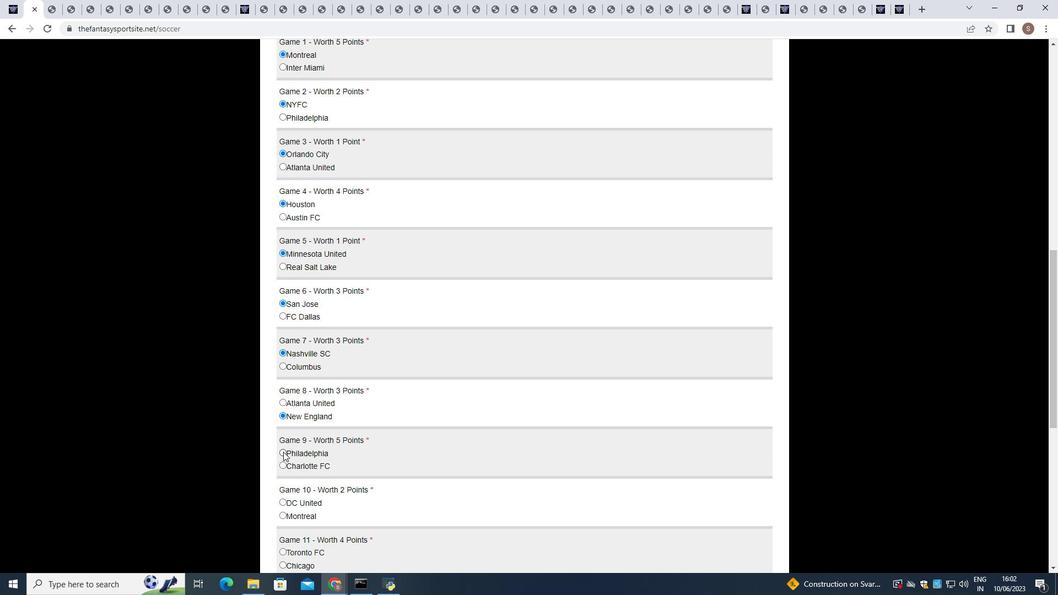 
Action: Mouse moved to (280, 500)
Screenshot: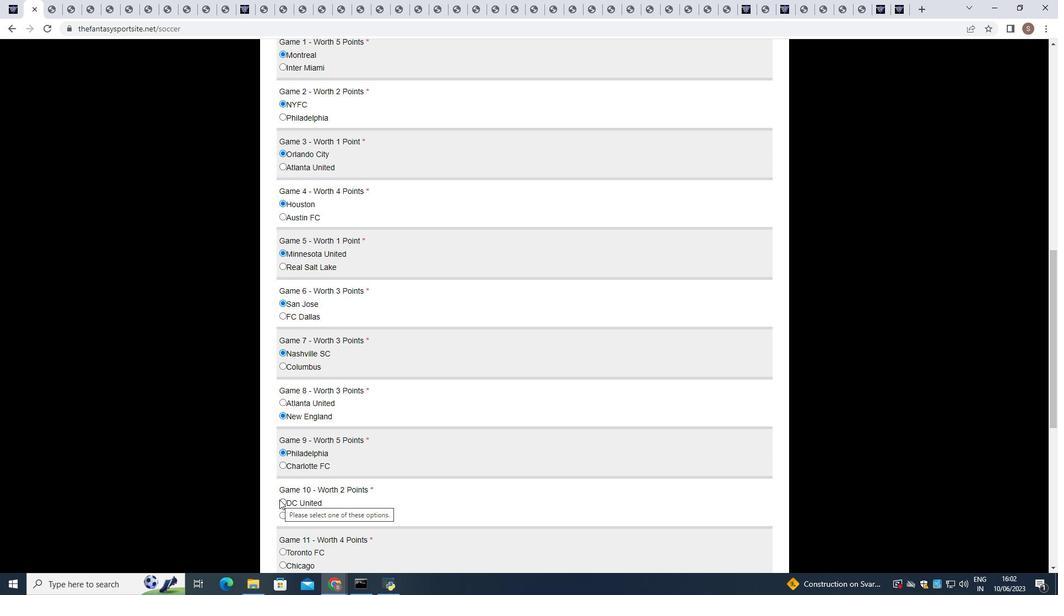 
Action: Mouse pressed left at (280, 500)
Screenshot: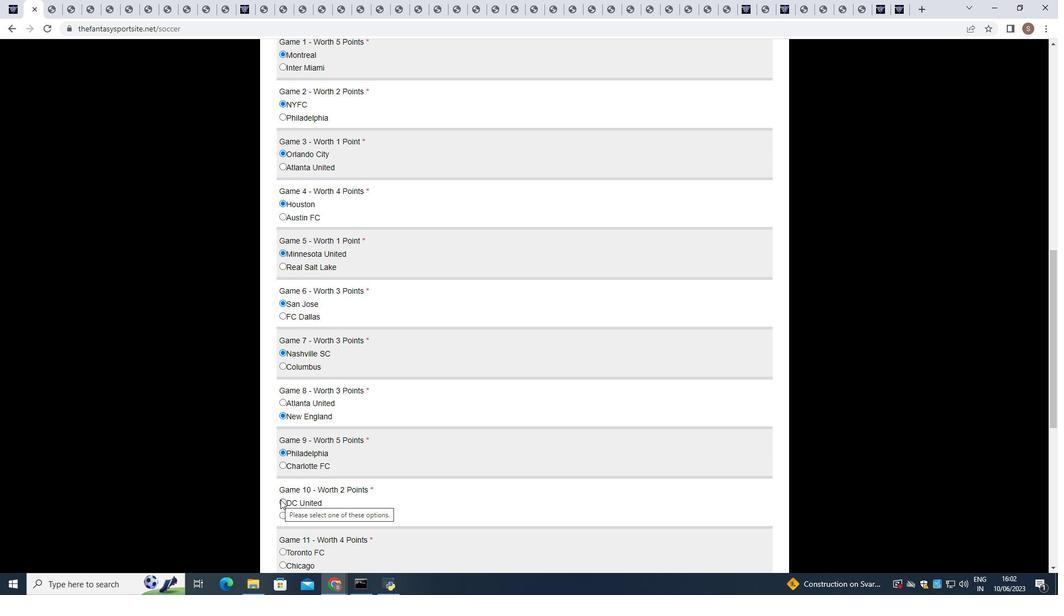 
Action: Mouse moved to (280, 548)
Screenshot: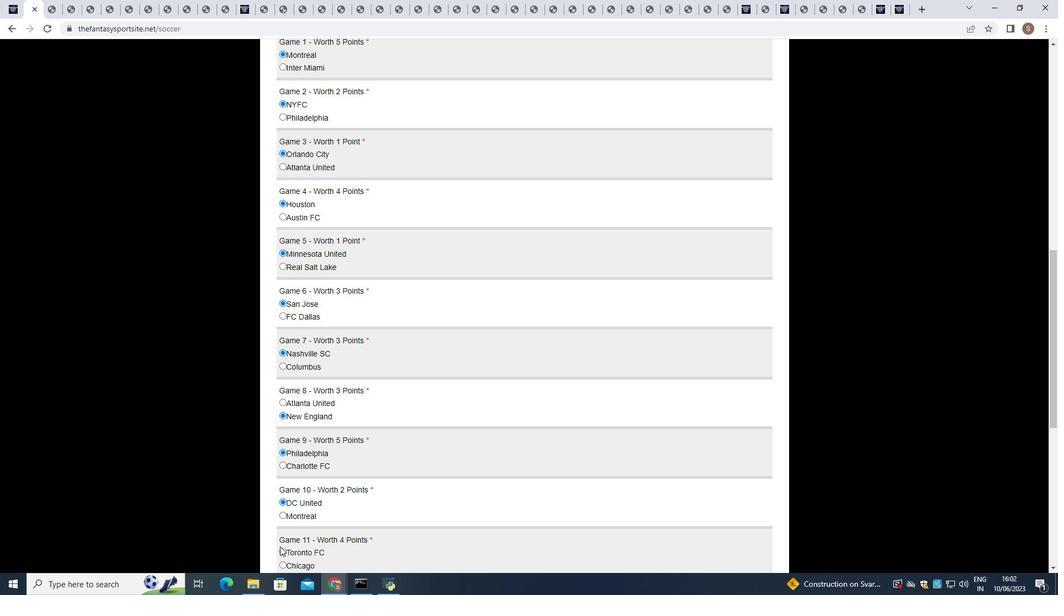 
Action: Mouse pressed left at (280, 548)
Screenshot: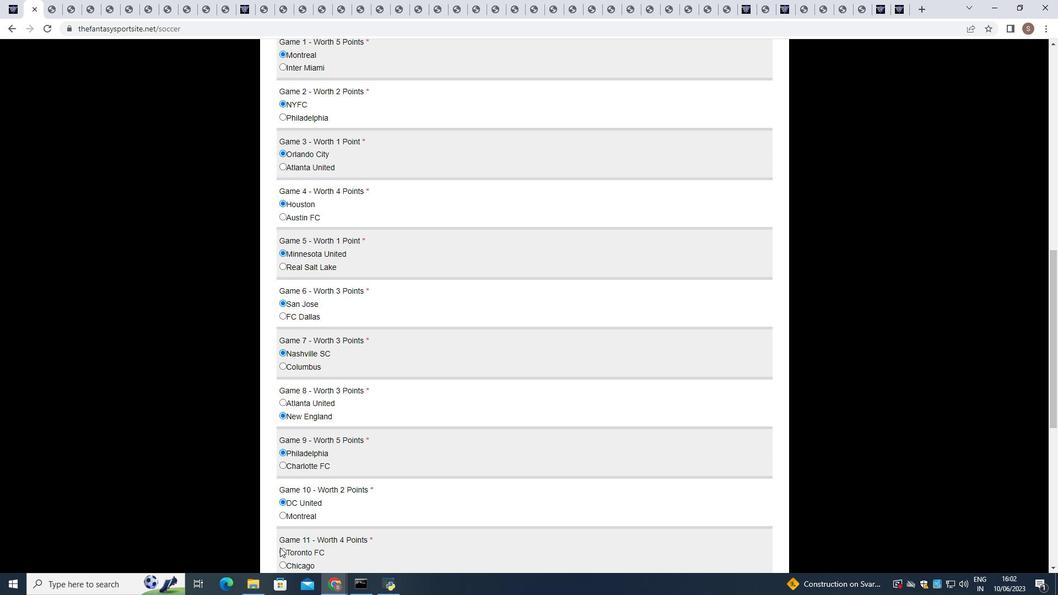 
Action: Mouse moved to (281, 552)
Screenshot: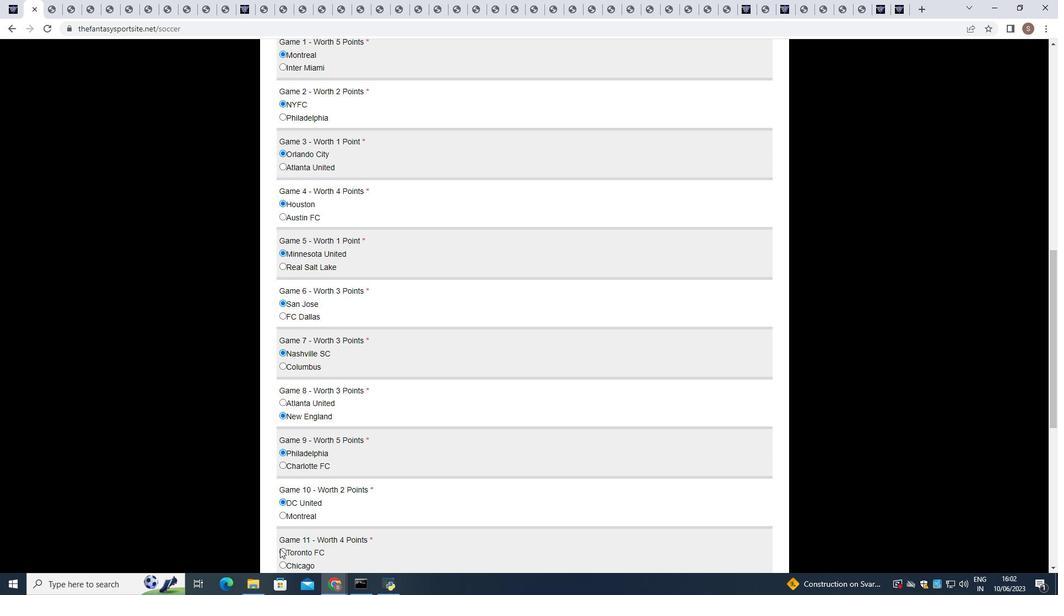
Action: Mouse pressed left at (281, 552)
Screenshot: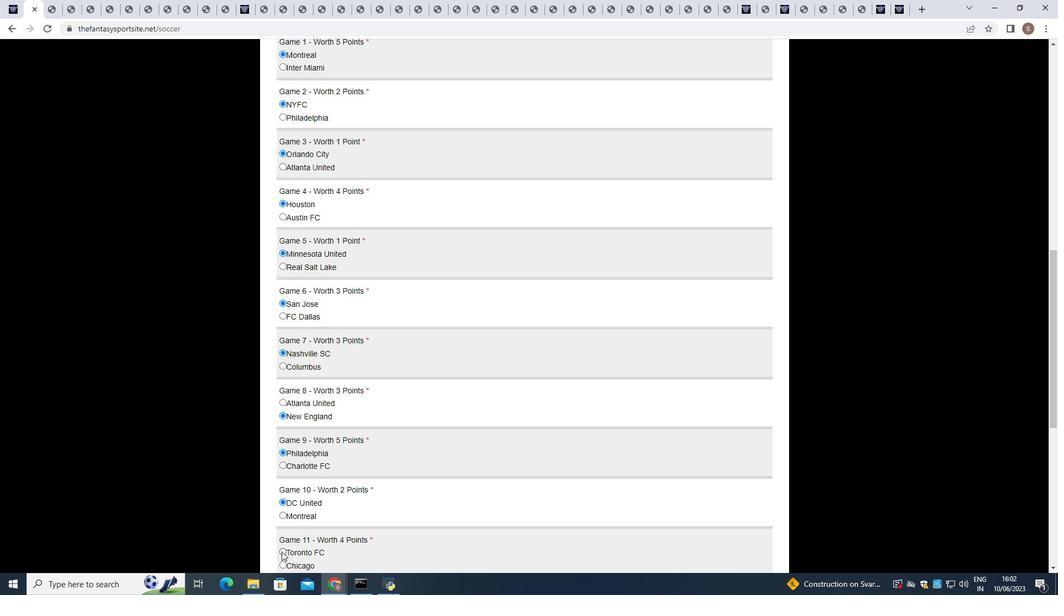 
Action: Mouse moved to (295, 549)
Screenshot: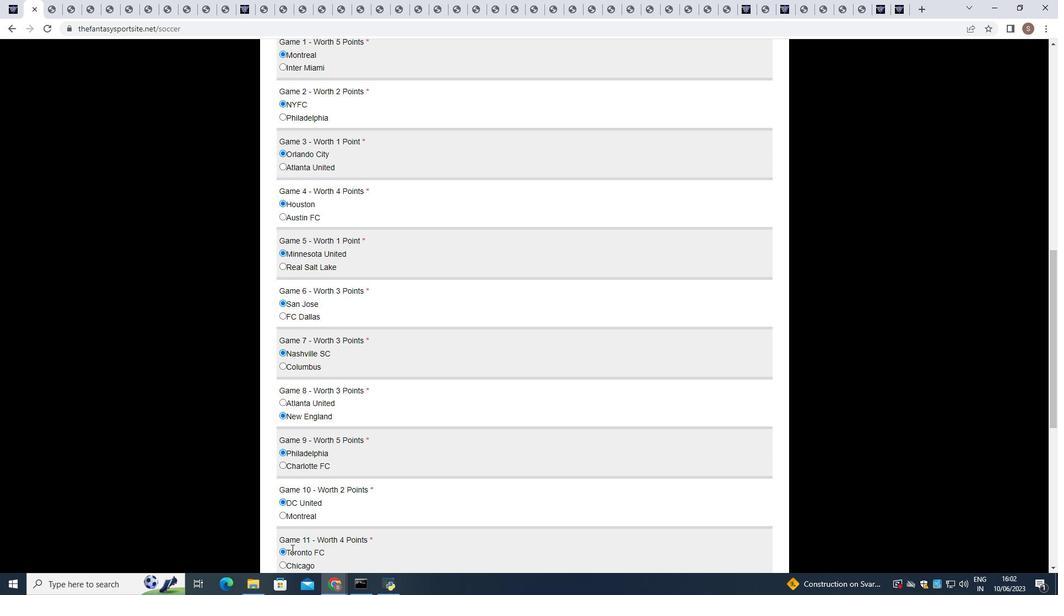 
Action: Mouse scrolled (295, 548) with delta (0, 0)
Screenshot: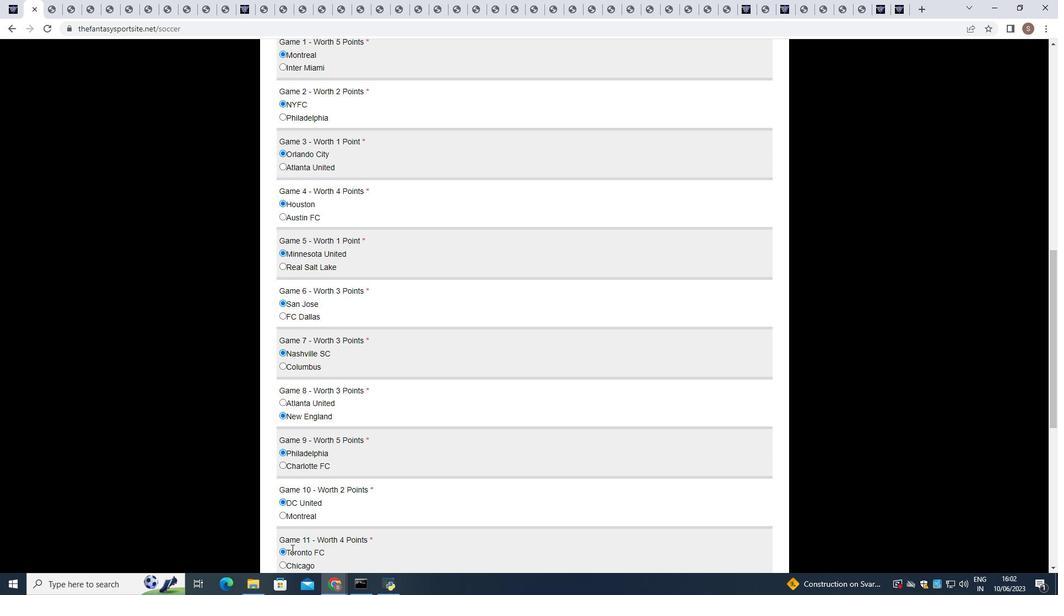 
Action: Mouse moved to (320, 536)
Screenshot: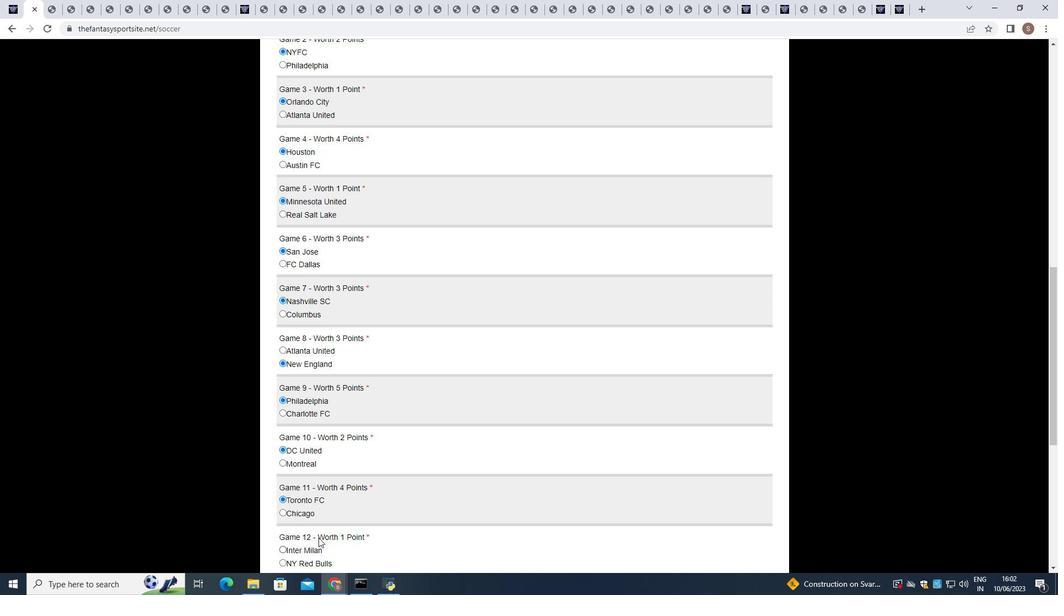 
Action: Mouse scrolled (320, 536) with delta (0, 0)
Screenshot: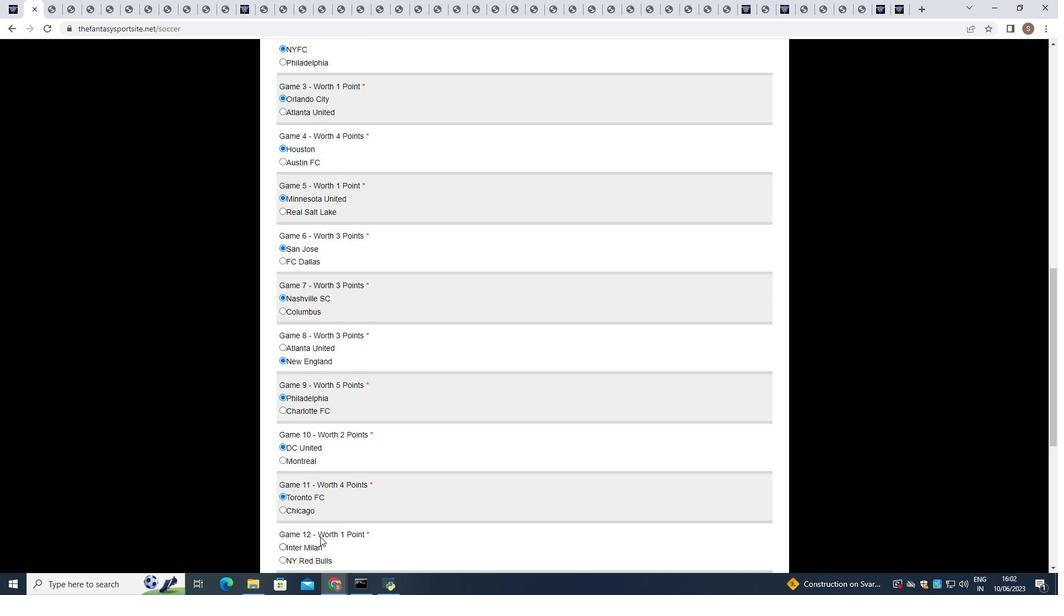 
Action: Mouse moved to (322, 534)
Screenshot: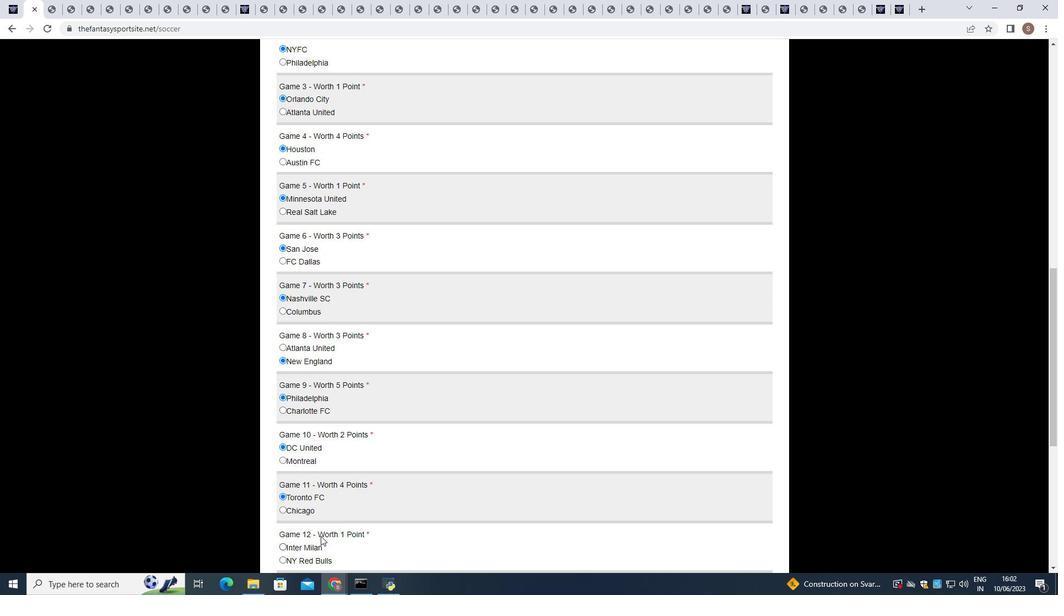 
Action: Mouse scrolled (322, 534) with delta (0, 0)
Screenshot: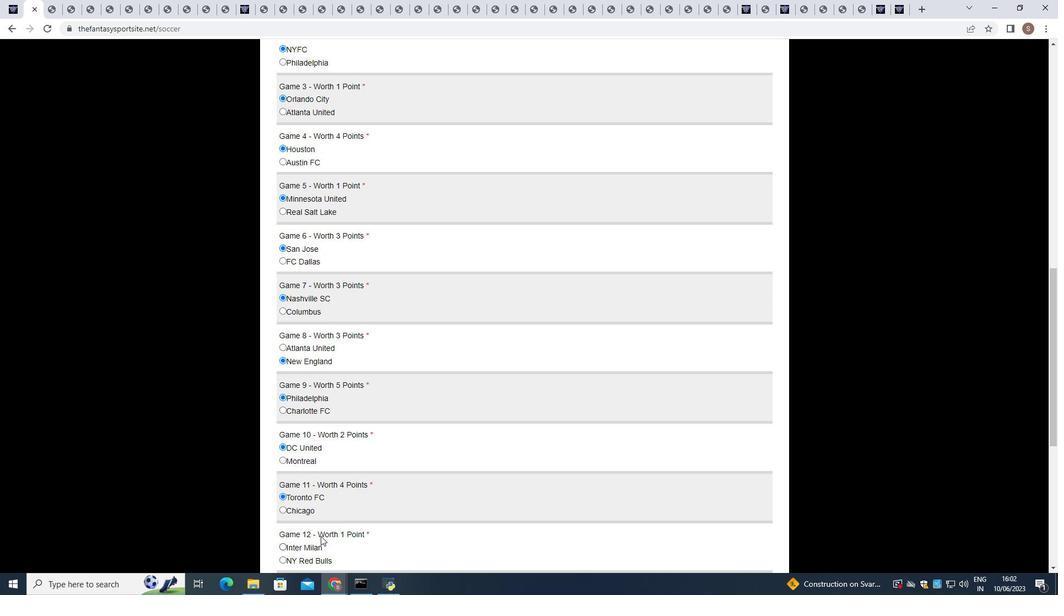 
Action: Mouse moved to (323, 533)
Screenshot: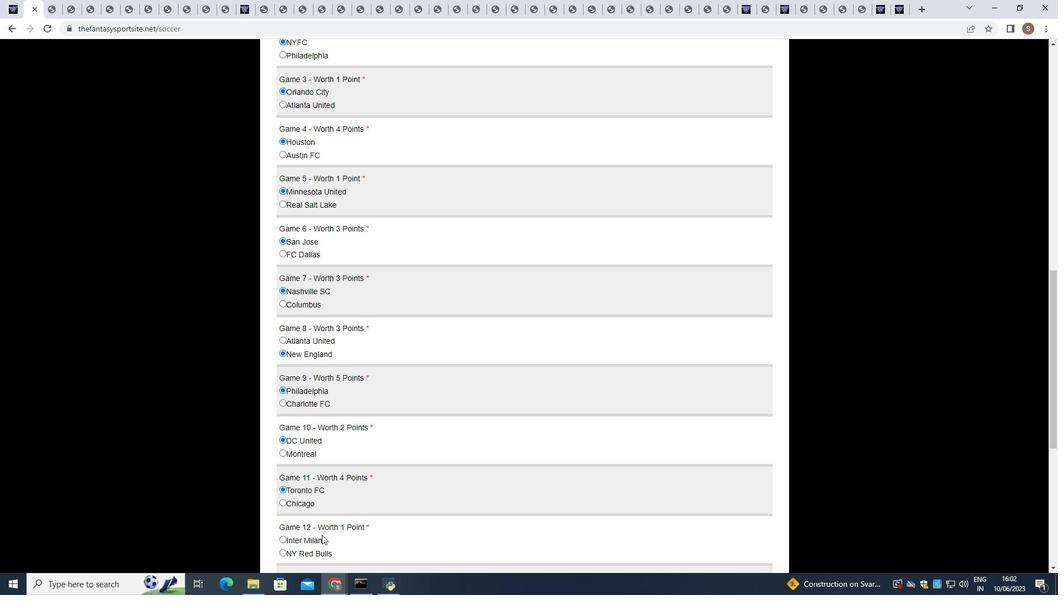 
Action: Mouse scrolled (323, 533) with delta (0, 0)
Screenshot: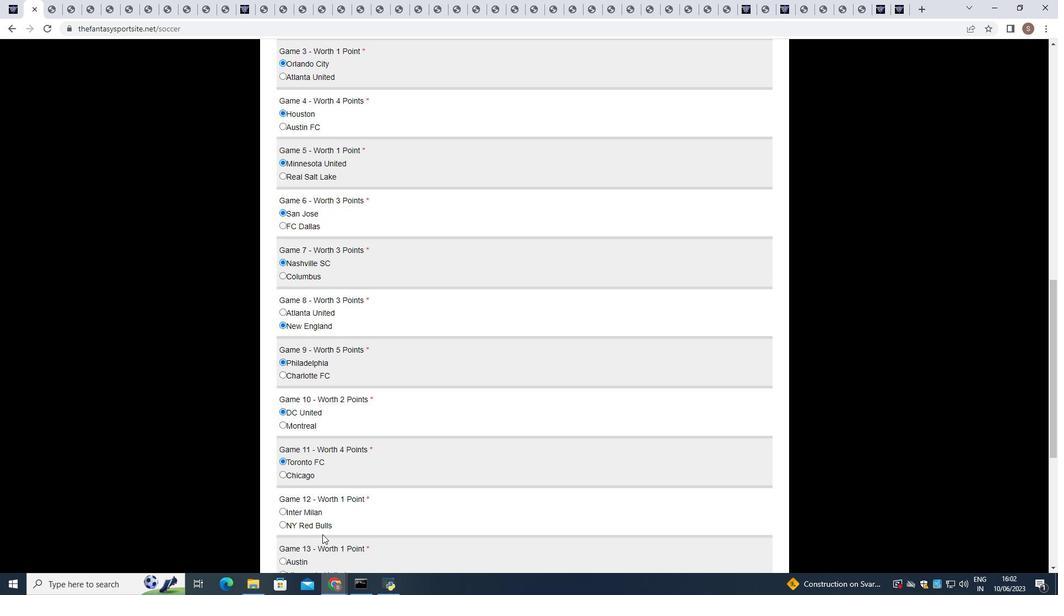 
Action: Mouse moved to (318, 507)
Screenshot: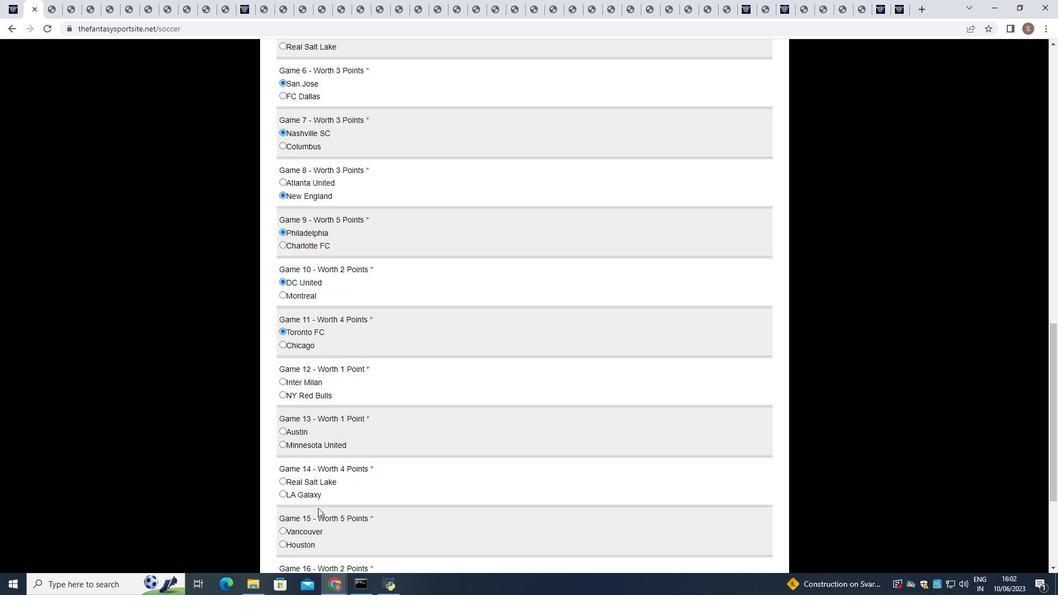 
Action: Mouse scrolled (318, 506) with delta (0, 0)
Screenshot: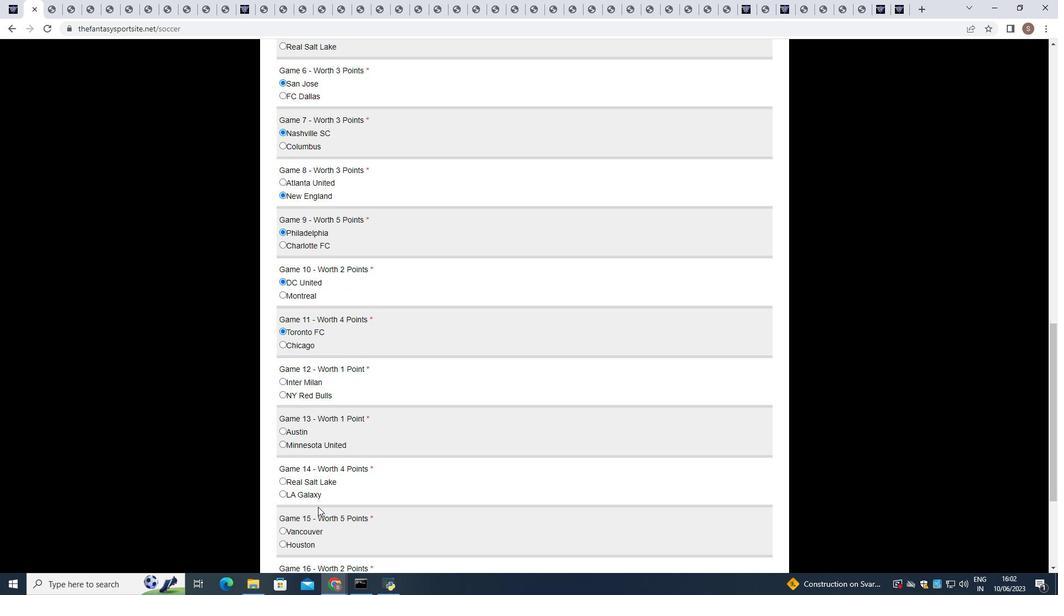 
Action: Mouse scrolled (318, 506) with delta (0, 0)
Screenshot: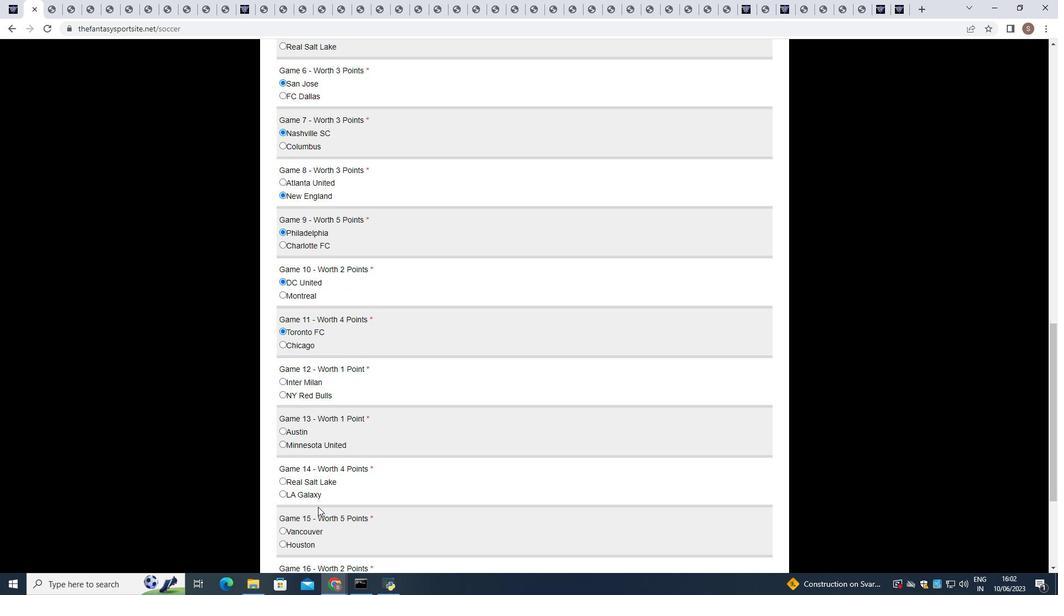 
Action: Mouse scrolled (318, 506) with delta (0, 0)
Screenshot: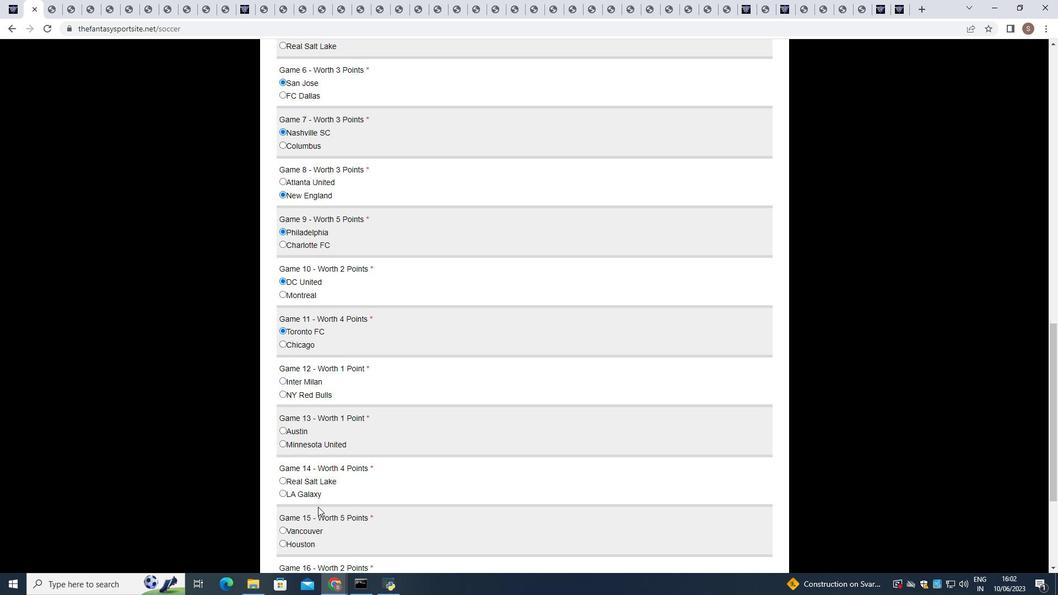 
Action: Mouse scrolled (318, 506) with delta (0, 0)
Screenshot: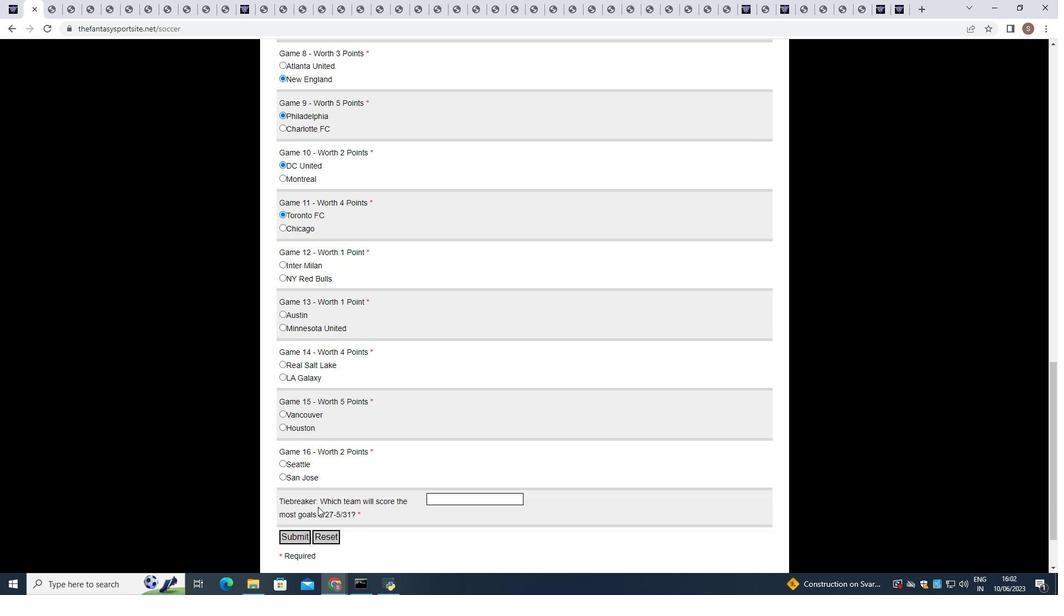 
Action: Mouse moved to (280, 191)
Screenshot: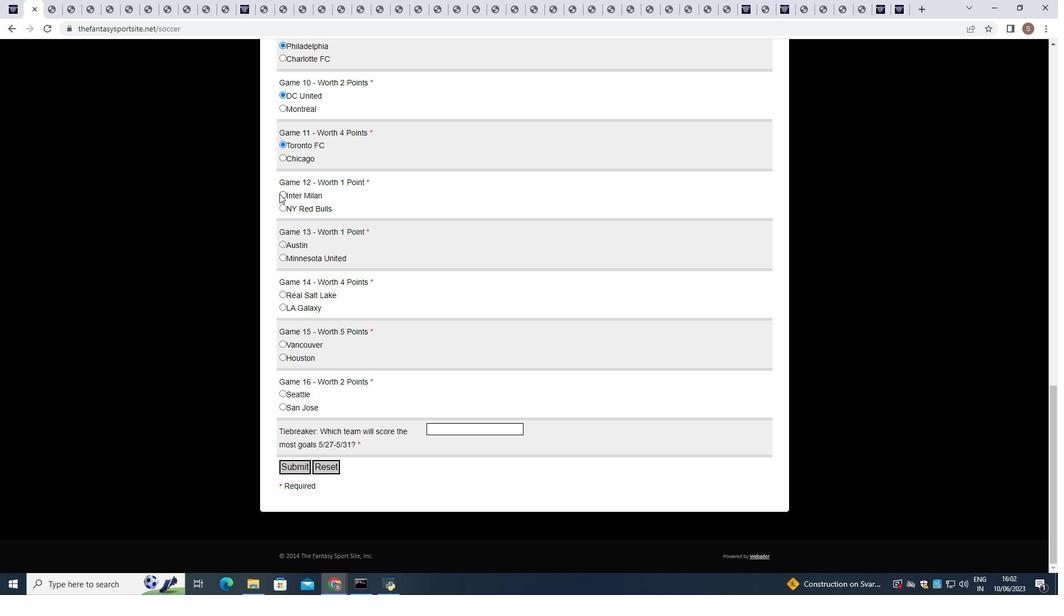 
Action: Mouse pressed left at (280, 191)
Screenshot: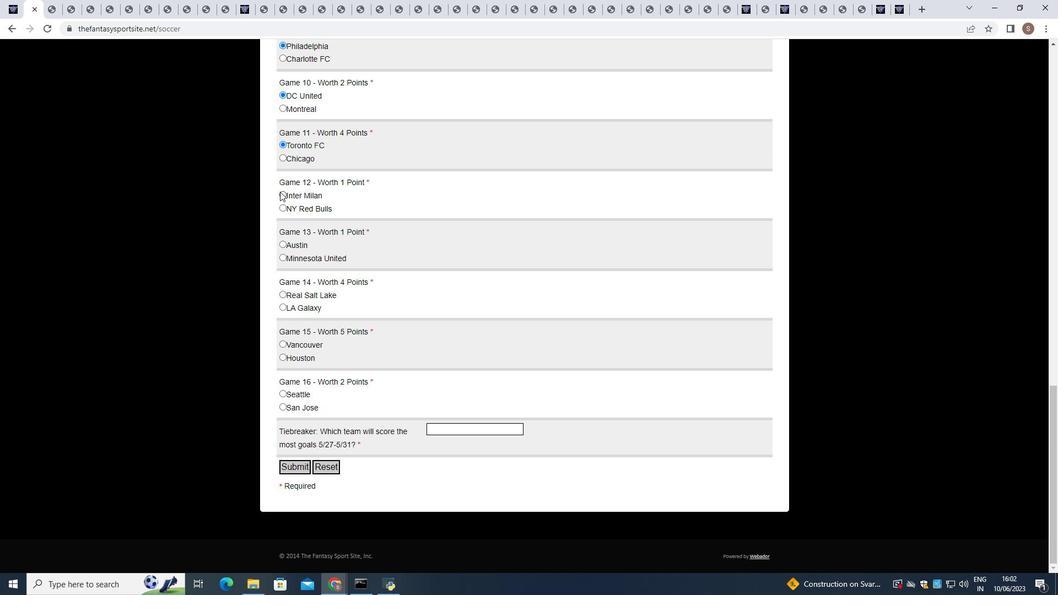 
Action: Mouse moved to (282, 244)
Screenshot: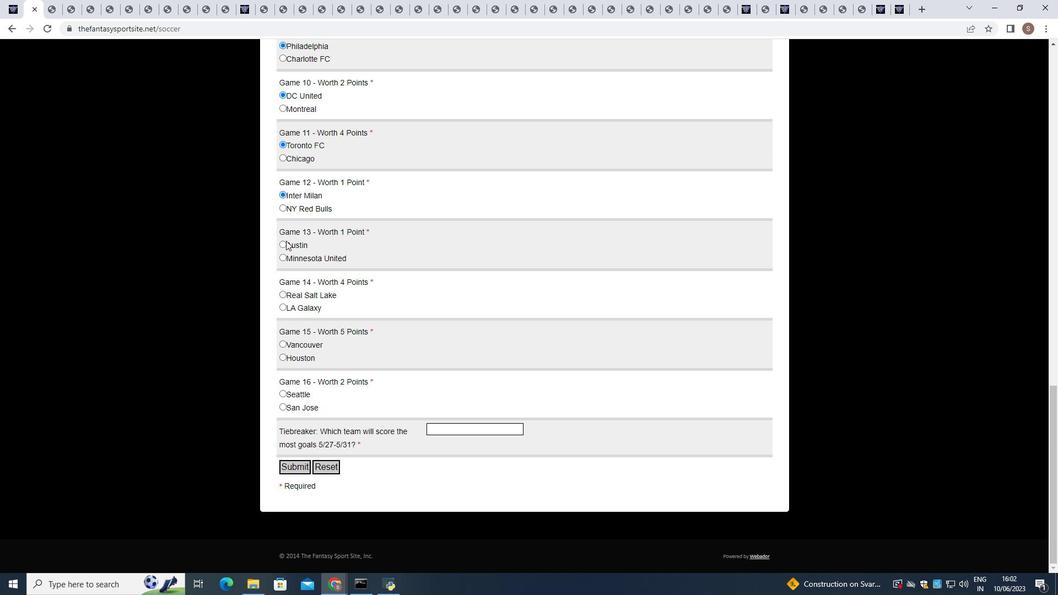 
Action: Mouse pressed left at (282, 244)
Screenshot: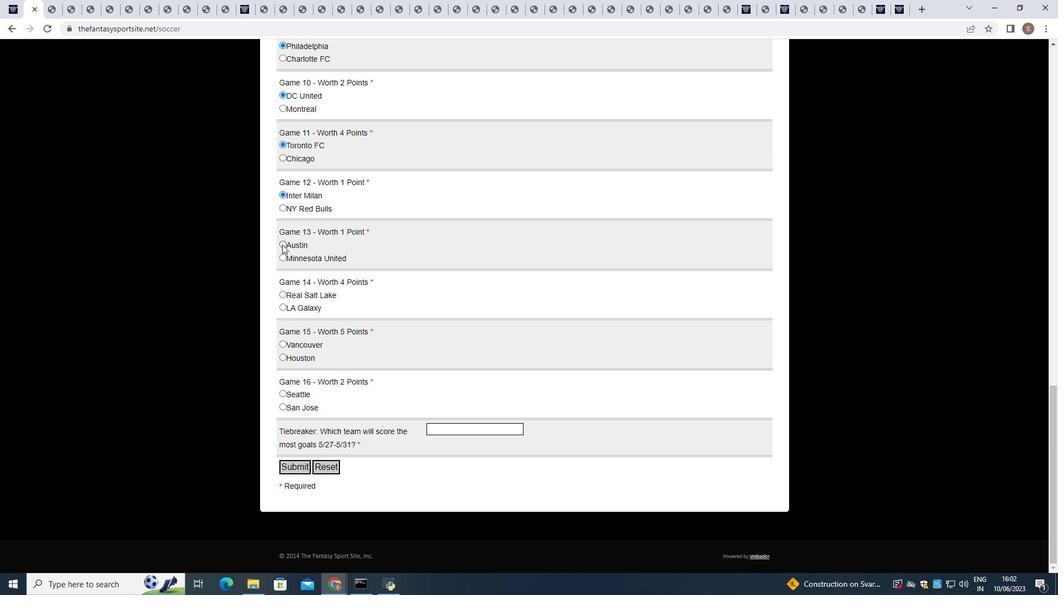
Action: Mouse moved to (281, 306)
Screenshot: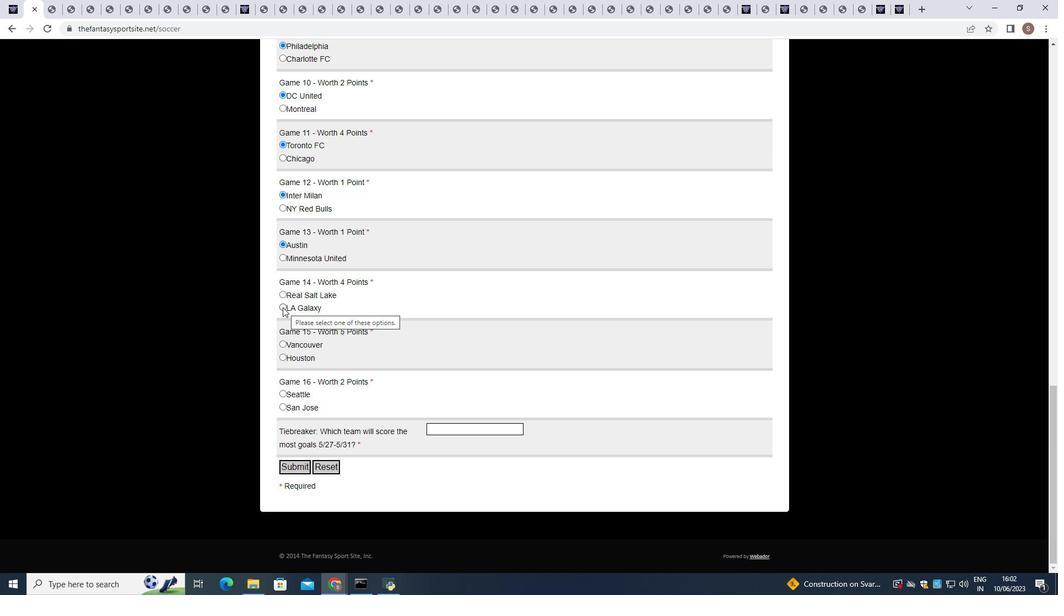 
Action: Mouse pressed left at (281, 306)
Screenshot: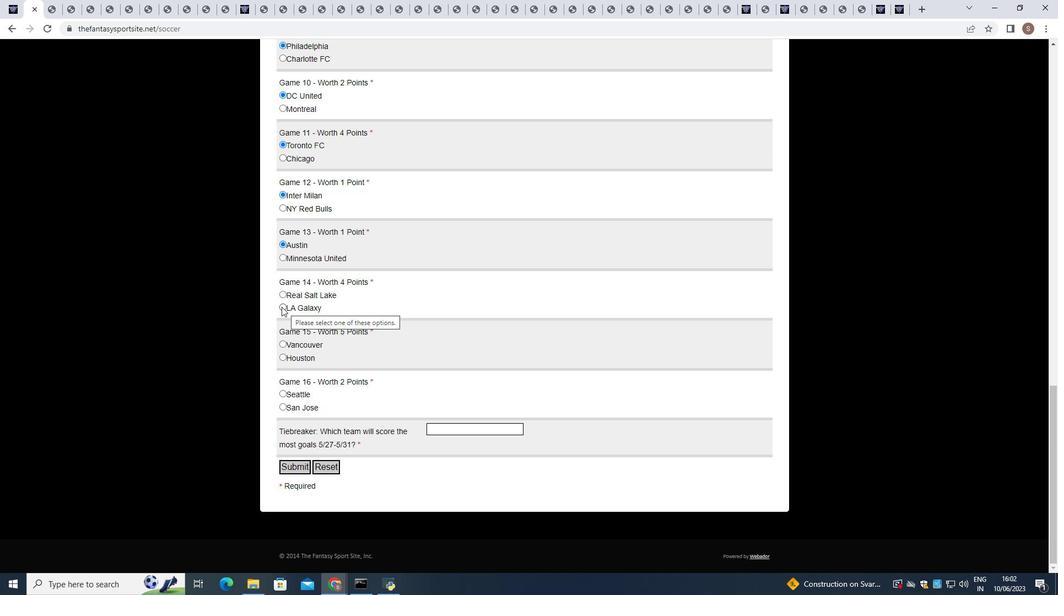 
Action: Mouse moved to (281, 344)
Screenshot: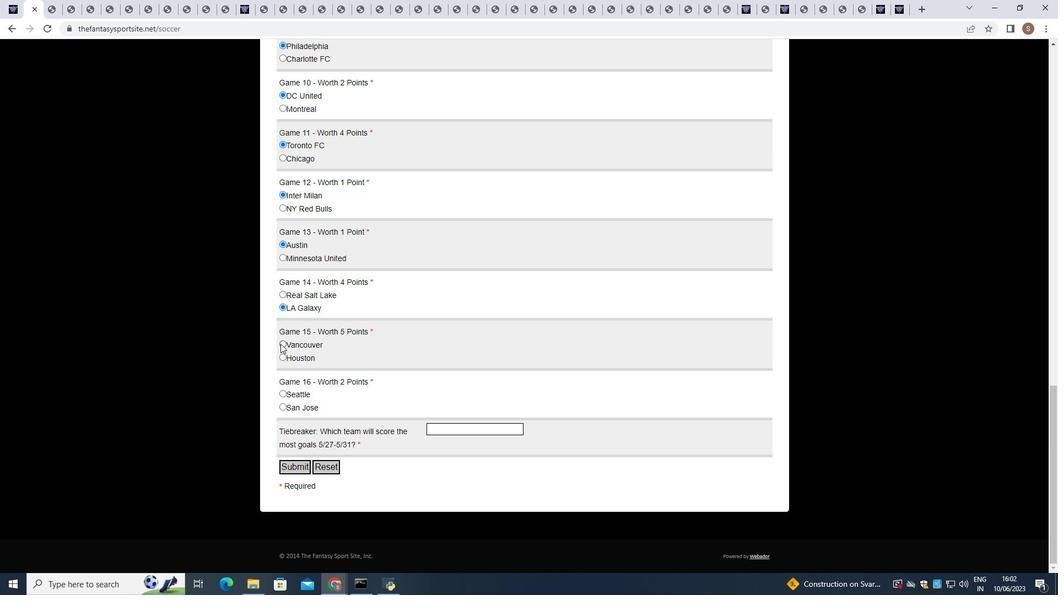 
Action: Mouse pressed left at (281, 344)
Screenshot: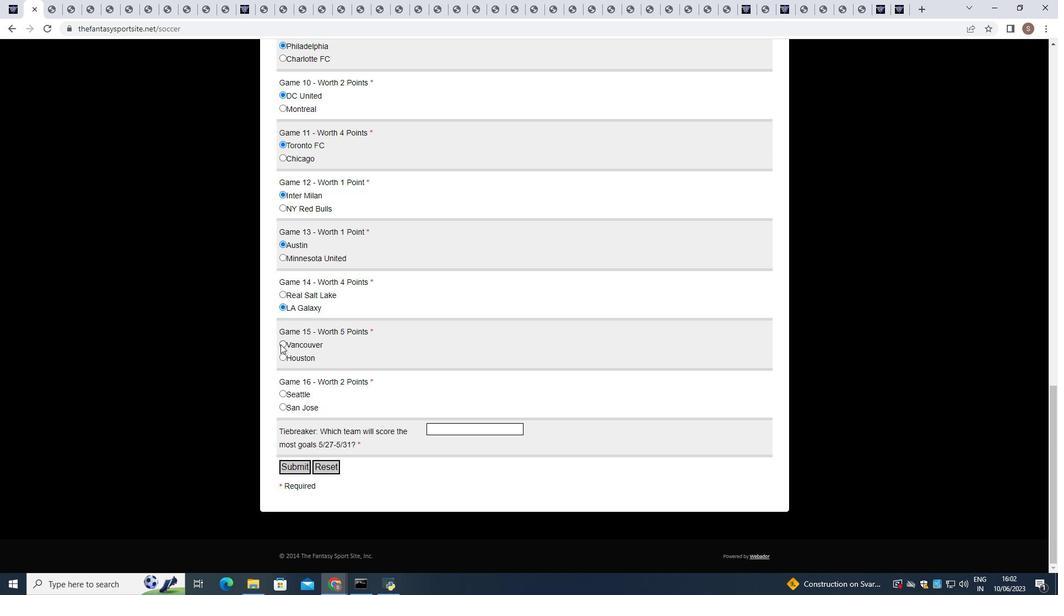 
Action: Mouse moved to (281, 390)
Screenshot: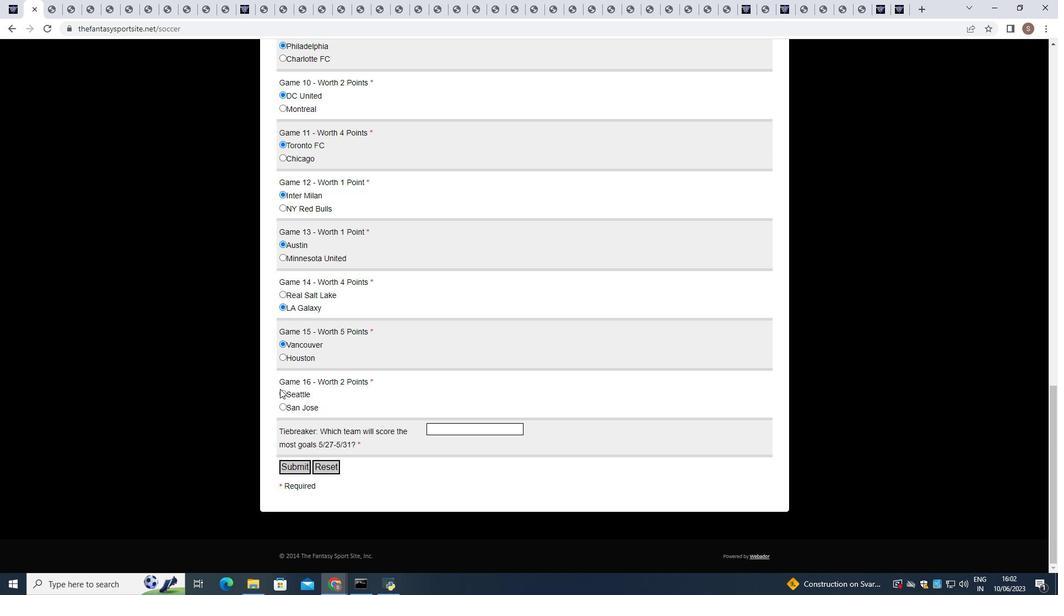 
Action: Mouse pressed left at (281, 390)
Screenshot: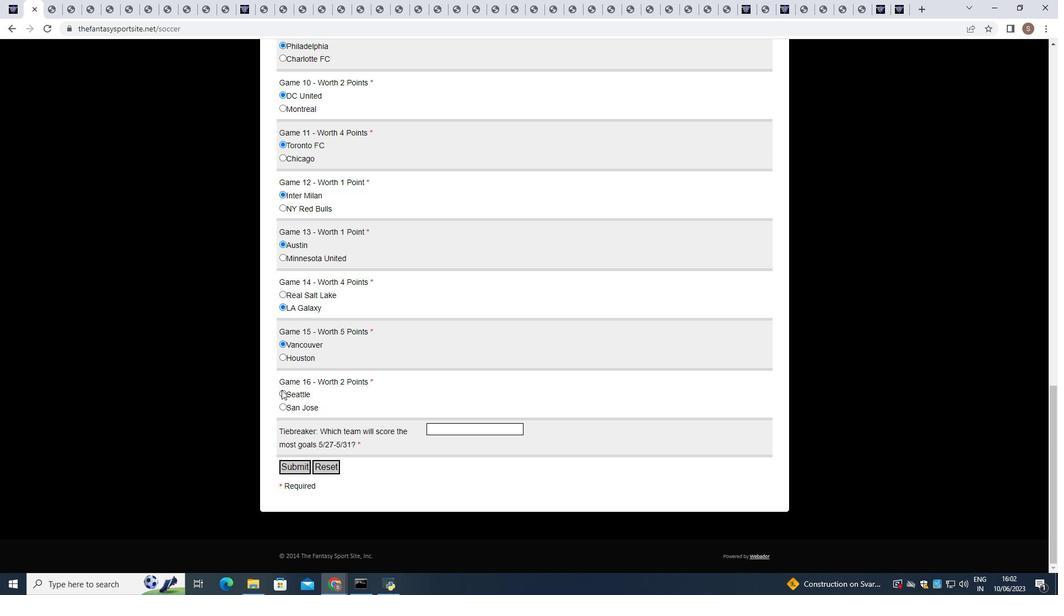 
Action: Mouse moved to (438, 431)
Screenshot: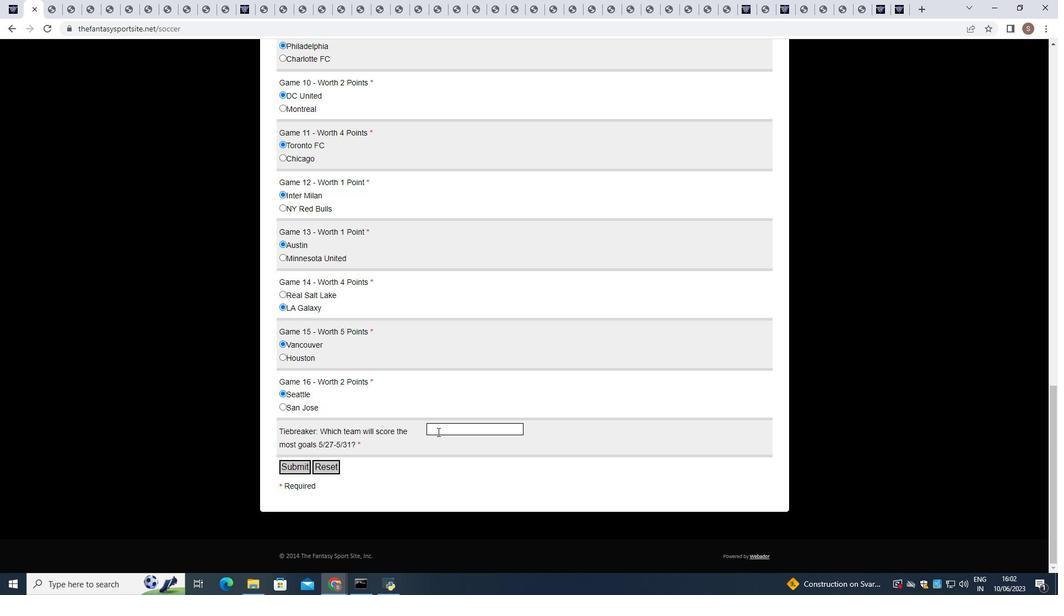 
Action: Mouse pressed left at (438, 431)
Screenshot: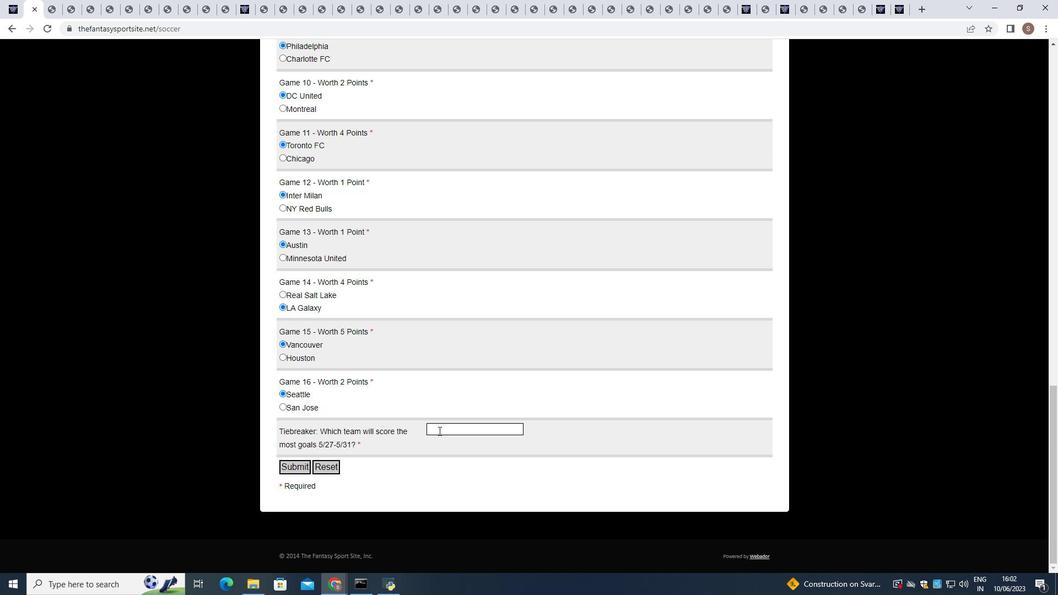 
Action: Mouse moved to (441, 427)
Screenshot: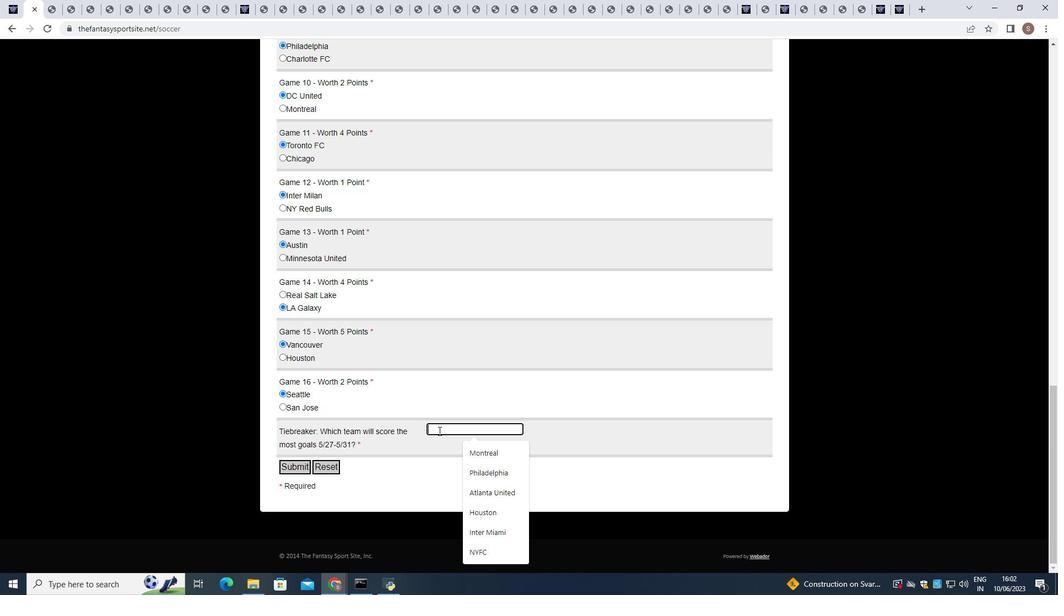 
Action: Key pressed <Key.shift>Minne
Screenshot: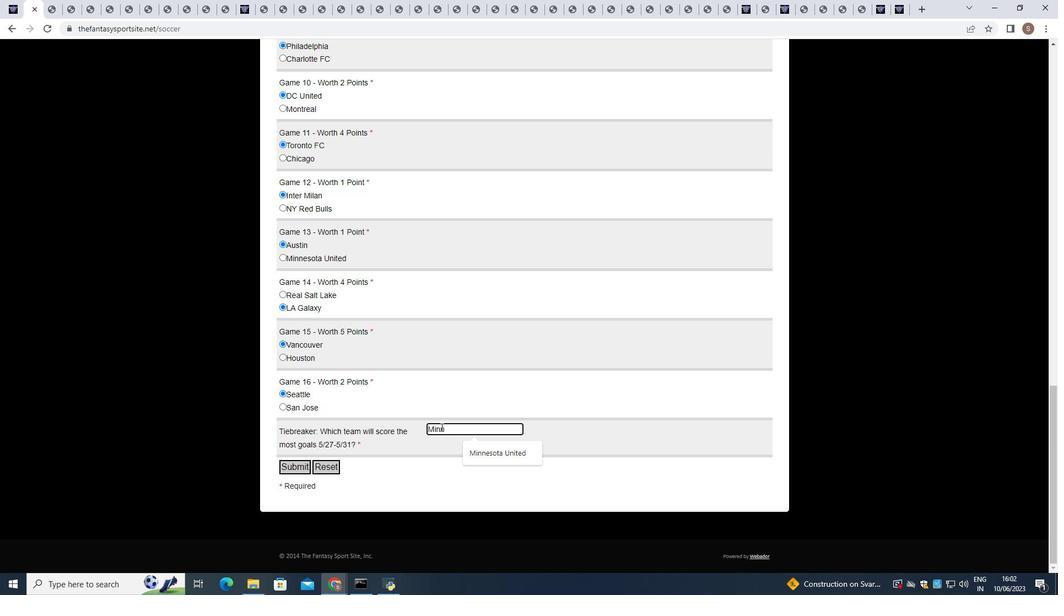 
Action: Mouse moved to (473, 459)
Screenshot: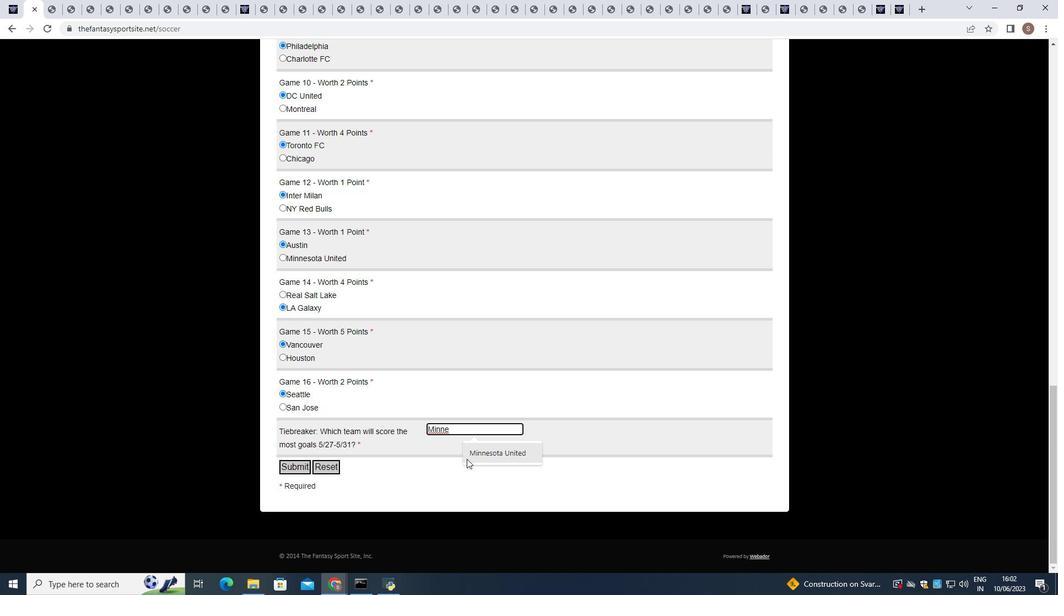 
Action: Mouse pressed left at (473, 459)
Screenshot: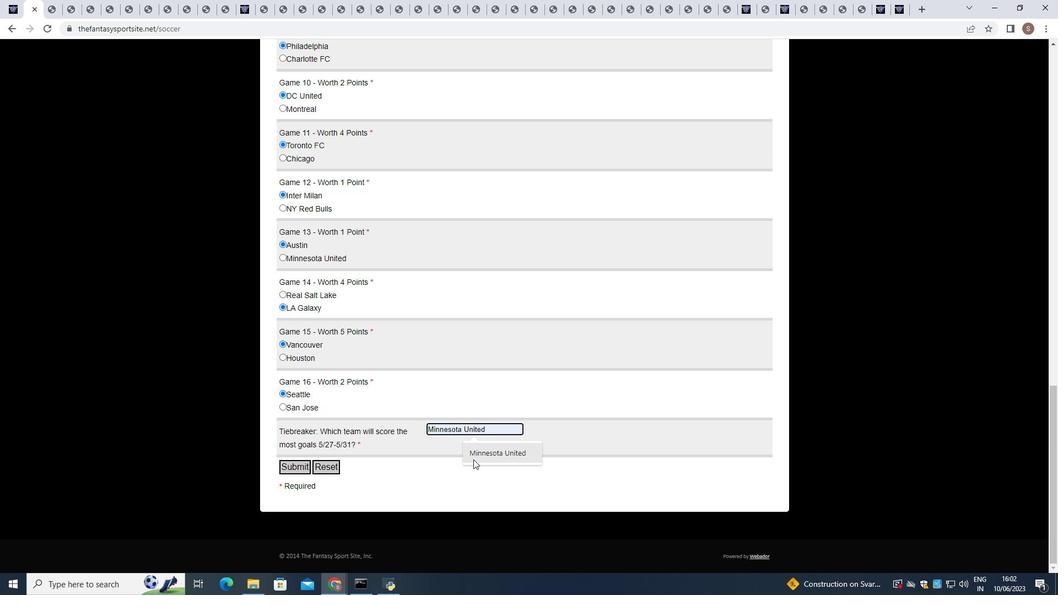 
Action: Mouse moved to (296, 468)
Screenshot: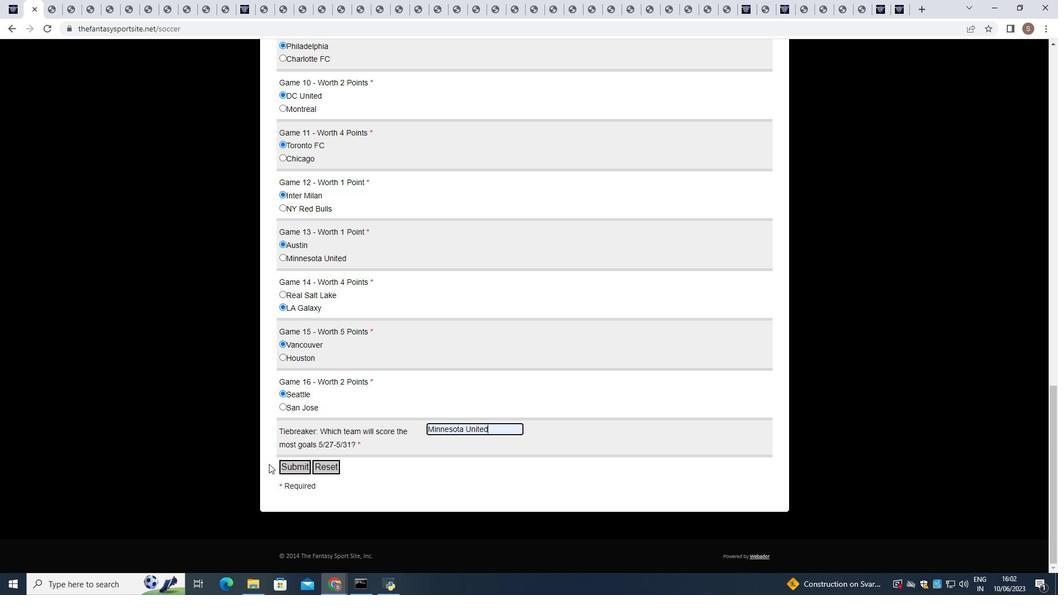 
Action: Mouse pressed left at (296, 468)
Screenshot: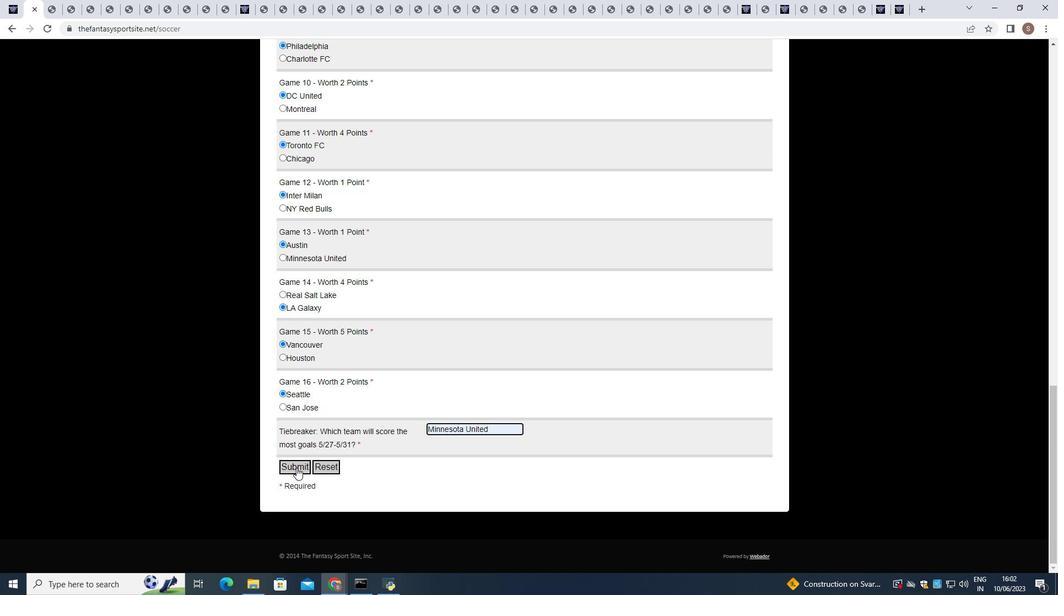 
Action: Mouse moved to (297, 468)
Screenshot: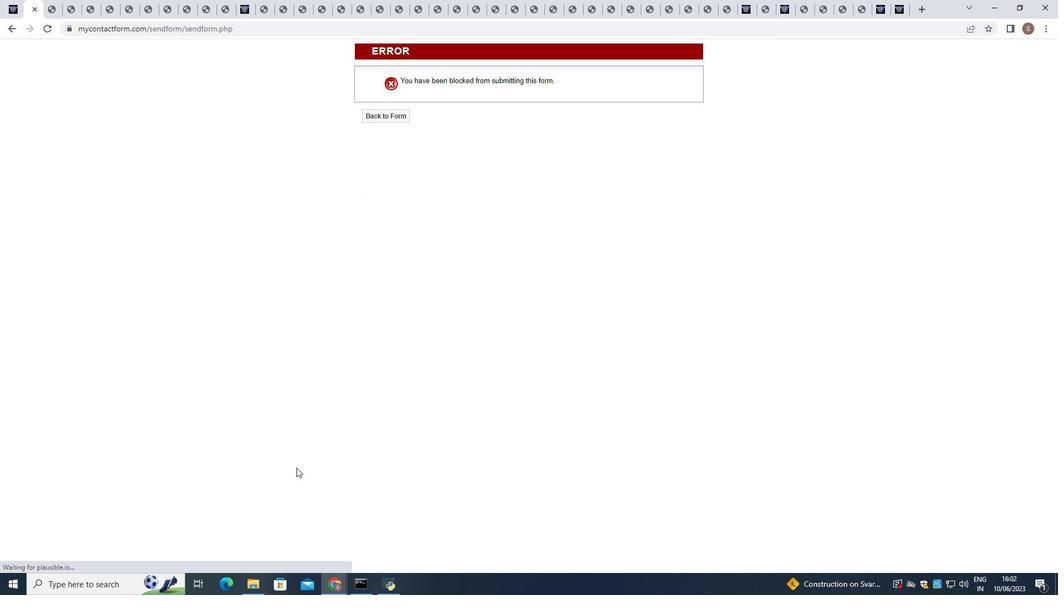 
